 Task: Find connections with filter location Caravaca with filter topic #Venturecapitalwith filter profile language Spanish with filter current company Luxoft with filter school Pondicherry Engineering College with filter industry Ranching with filter service category Writing with filter keywords title Actor
Action: Mouse moved to (499, 71)
Screenshot: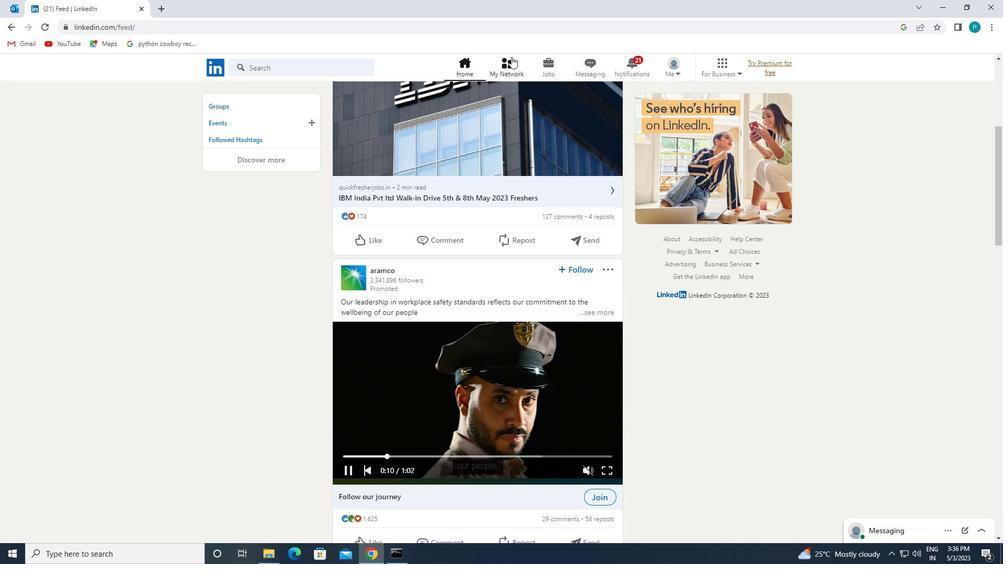 
Action: Mouse pressed left at (499, 71)
Screenshot: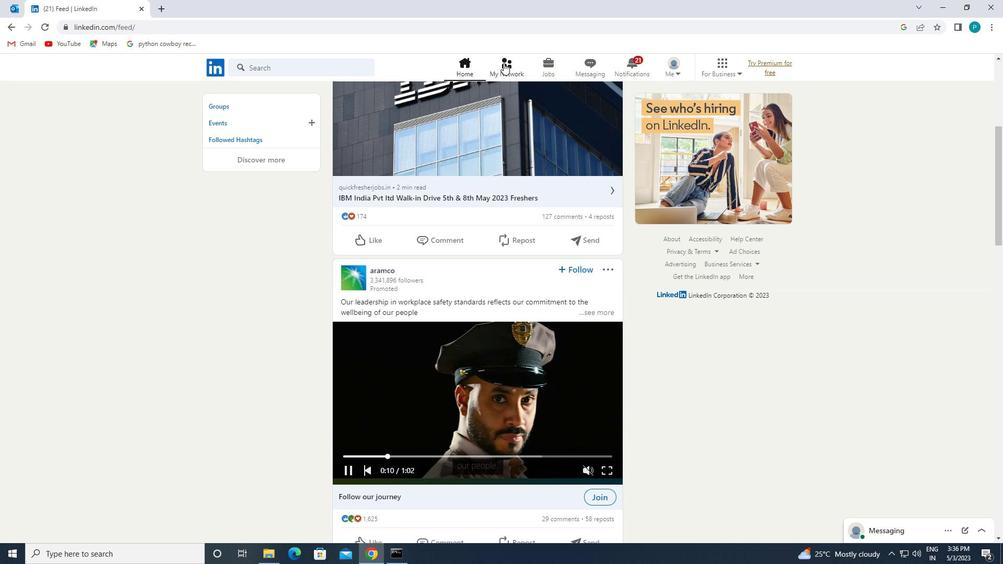
Action: Mouse moved to (313, 114)
Screenshot: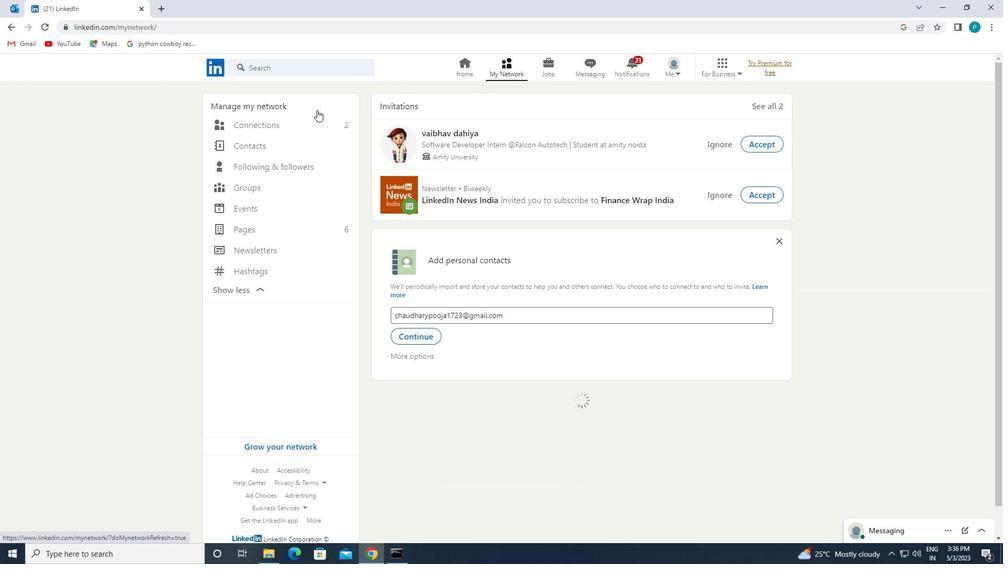 
Action: Mouse pressed left at (313, 114)
Screenshot: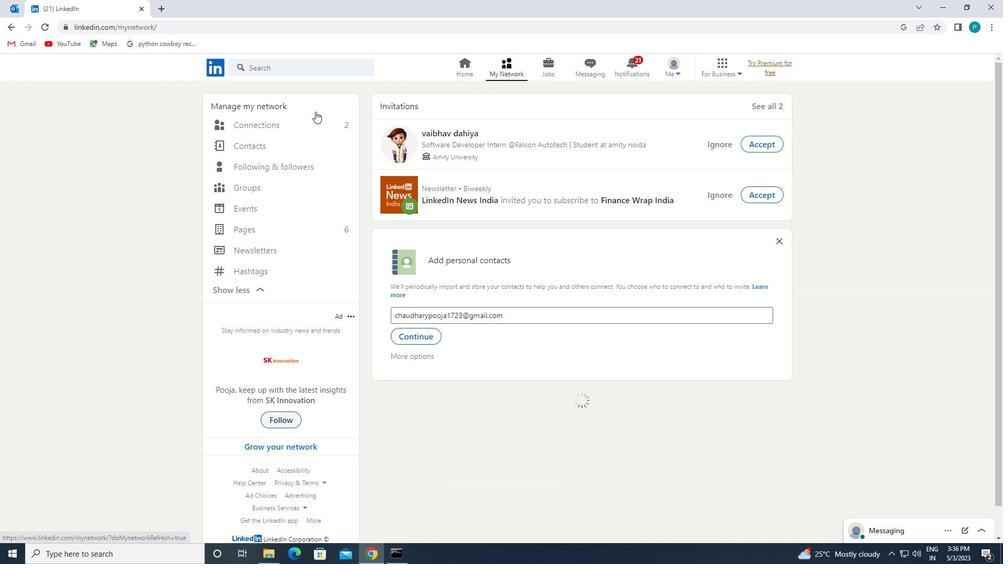 
Action: Mouse moved to (320, 125)
Screenshot: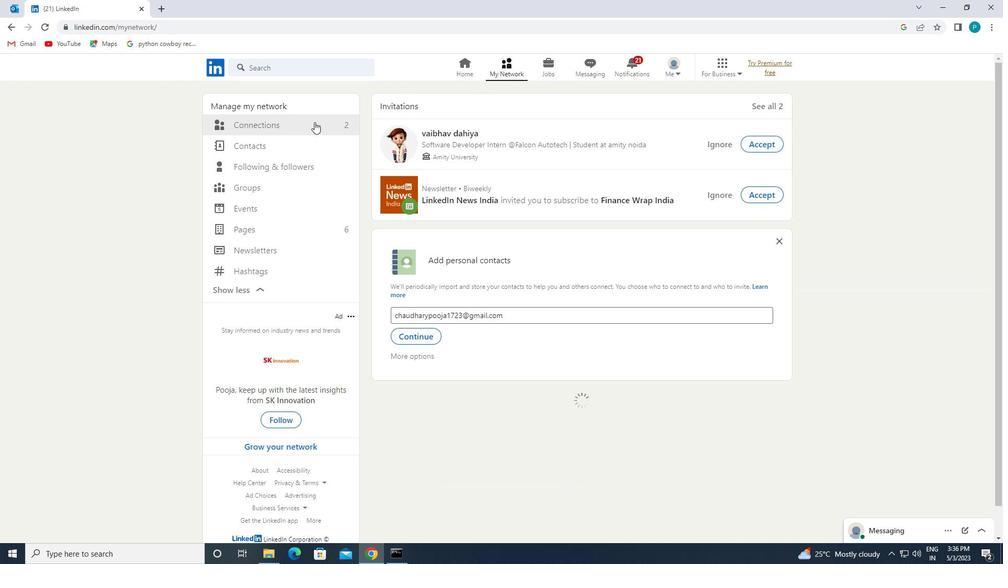 
Action: Mouse pressed left at (320, 125)
Screenshot: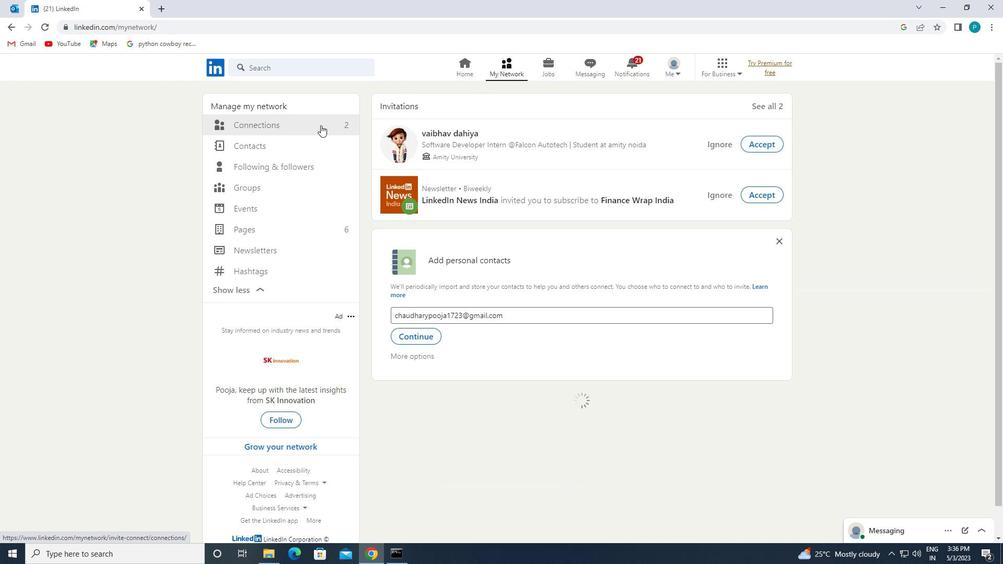 
Action: Mouse moved to (575, 129)
Screenshot: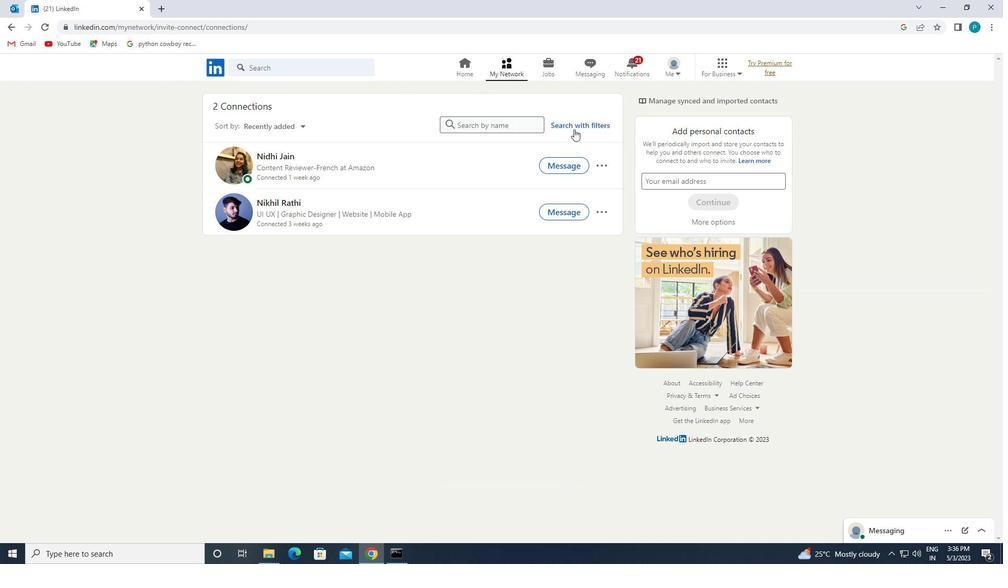 
Action: Mouse pressed left at (575, 129)
Screenshot: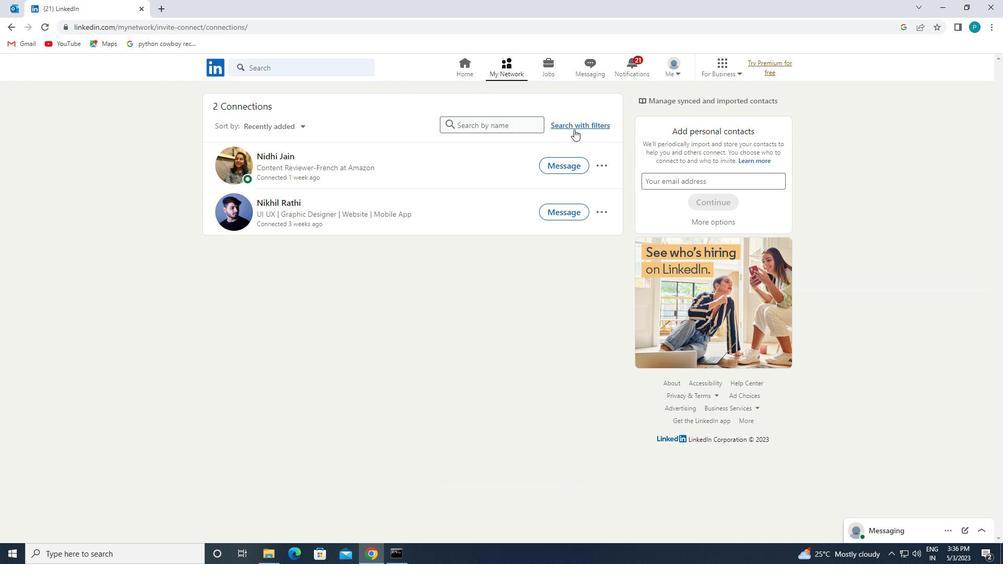 
Action: Mouse moved to (532, 96)
Screenshot: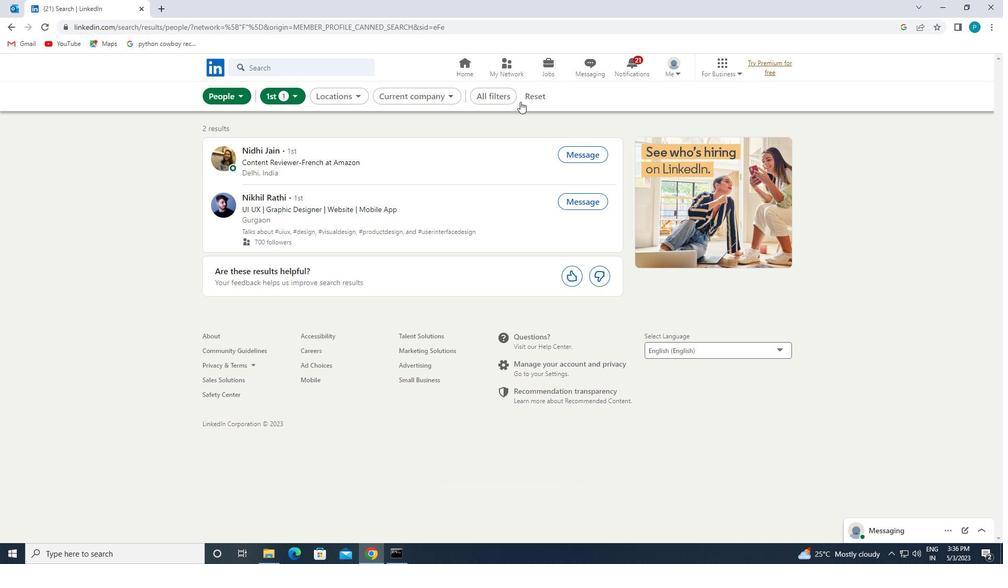 
Action: Mouse pressed left at (532, 96)
Screenshot: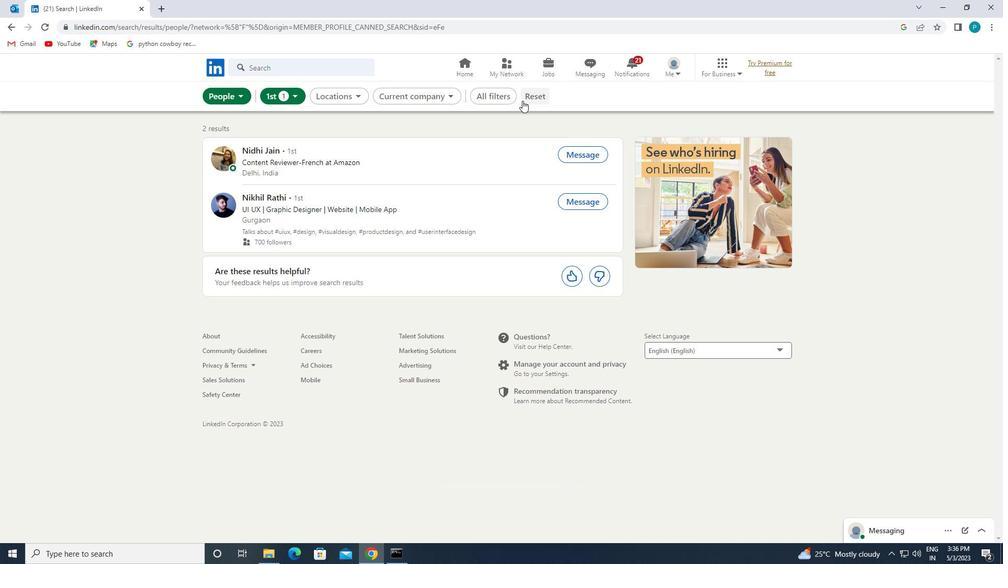 
Action: Mouse moved to (501, 95)
Screenshot: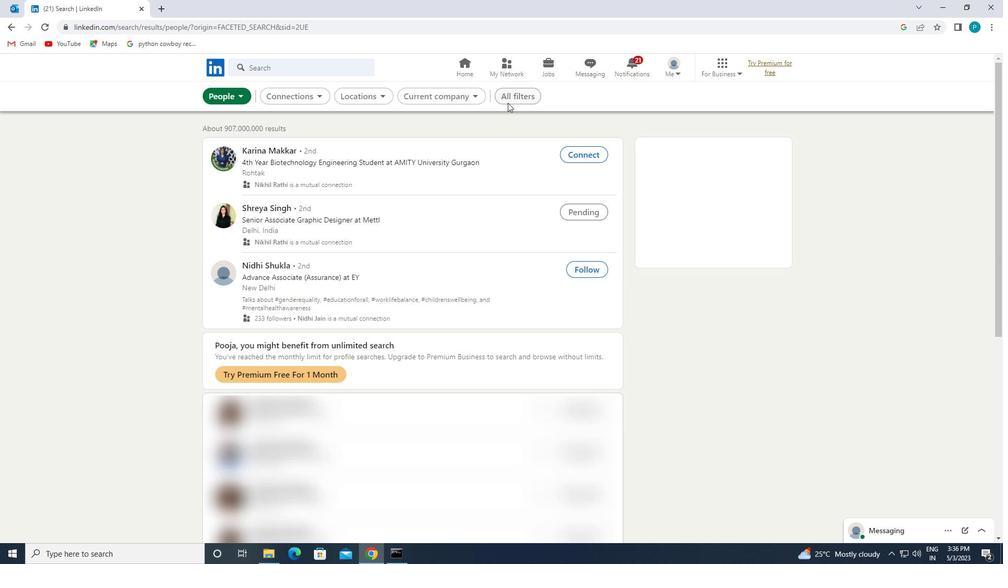 
Action: Mouse pressed left at (501, 95)
Screenshot: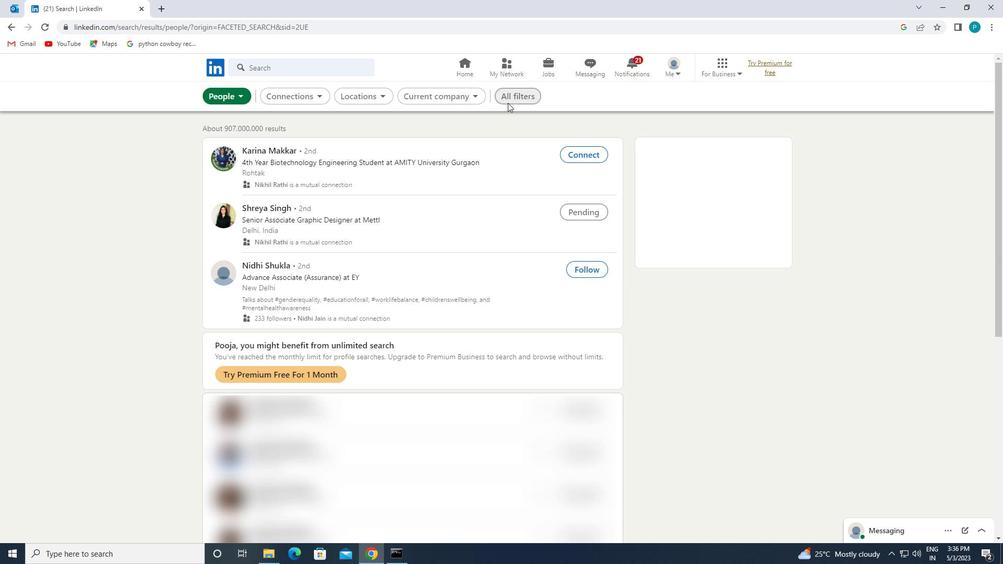 
Action: Mouse moved to (855, 283)
Screenshot: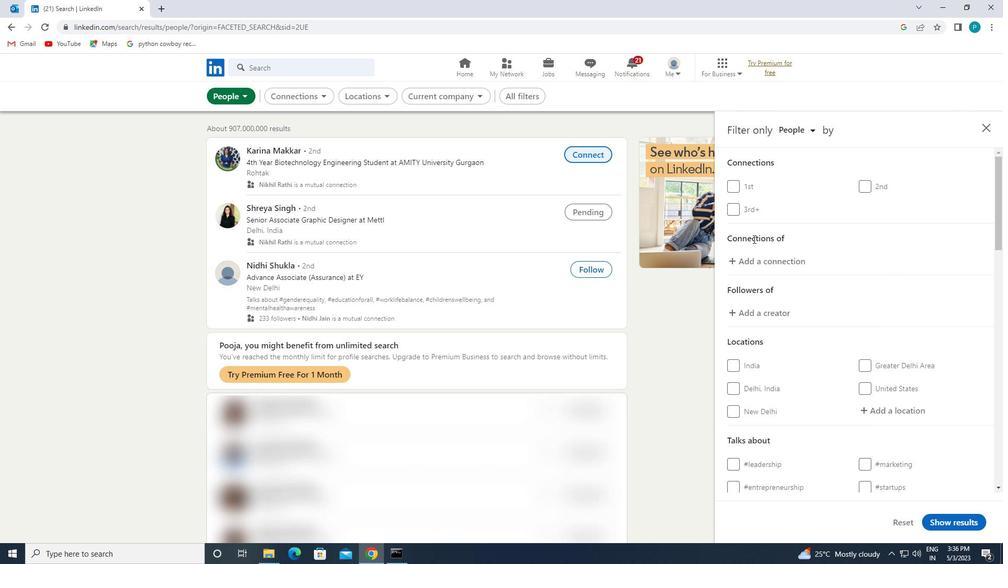 
Action: Mouse scrolled (855, 282) with delta (0, 0)
Screenshot: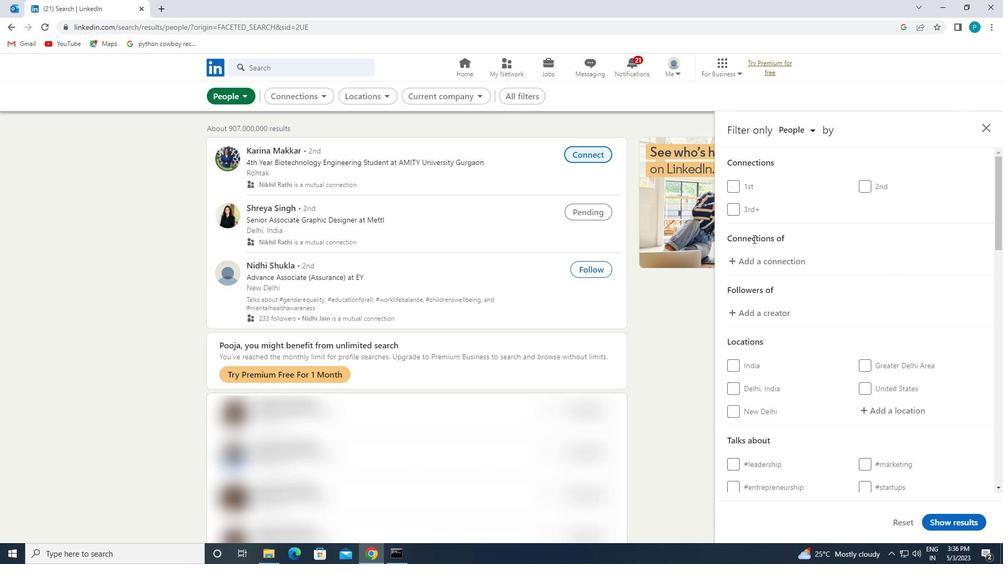 
Action: Mouse moved to (855, 283)
Screenshot: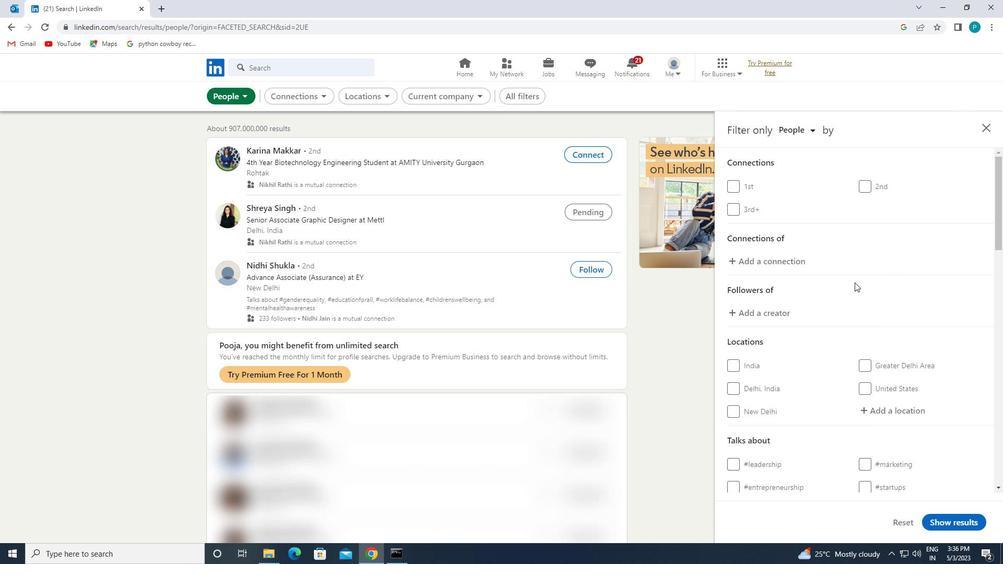 
Action: Mouse scrolled (855, 283) with delta (0, 0)
Screenshot: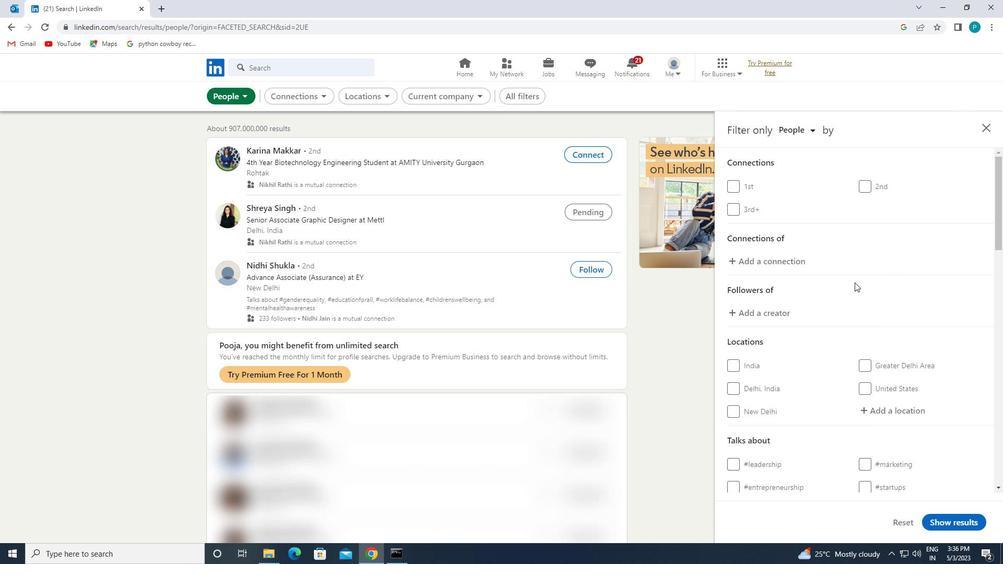 
Action: Mouse moved to (900, 301)
Screenshot: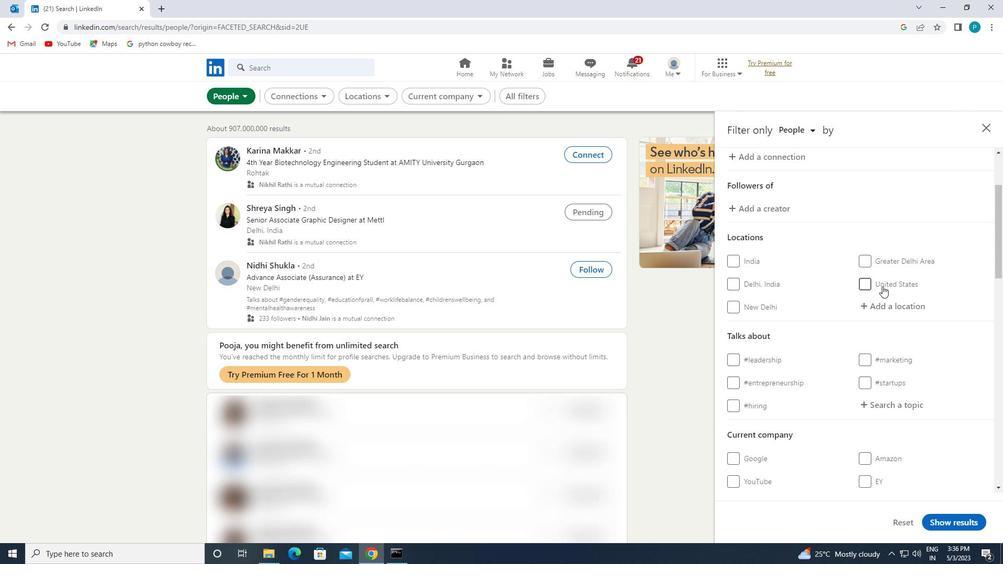 
Action: Mouse pressed left at (900, 301)
Screenshot: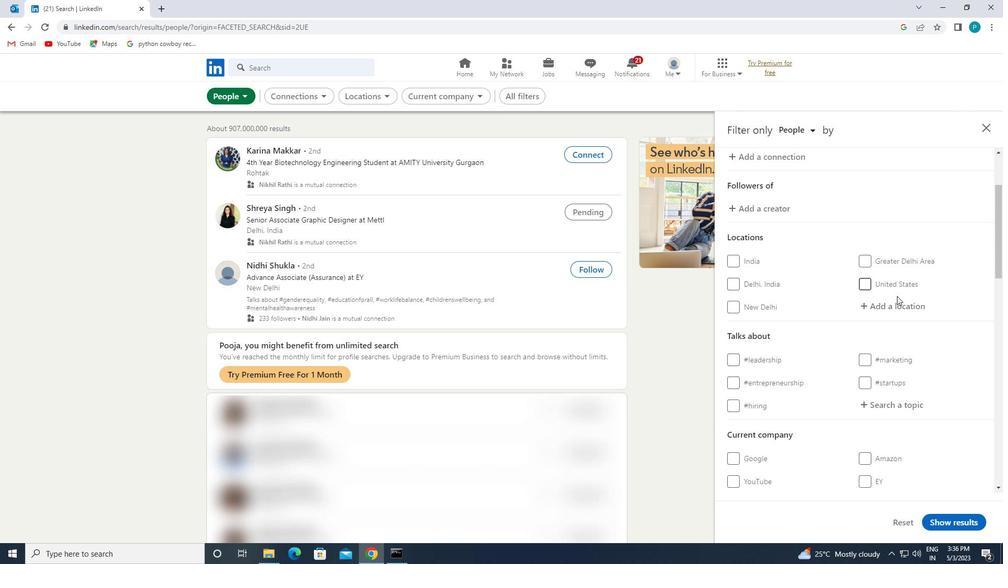 
Action: Key pressed <Key.caps_lock>c<Key.caps_lock>aravaca
Screenshot: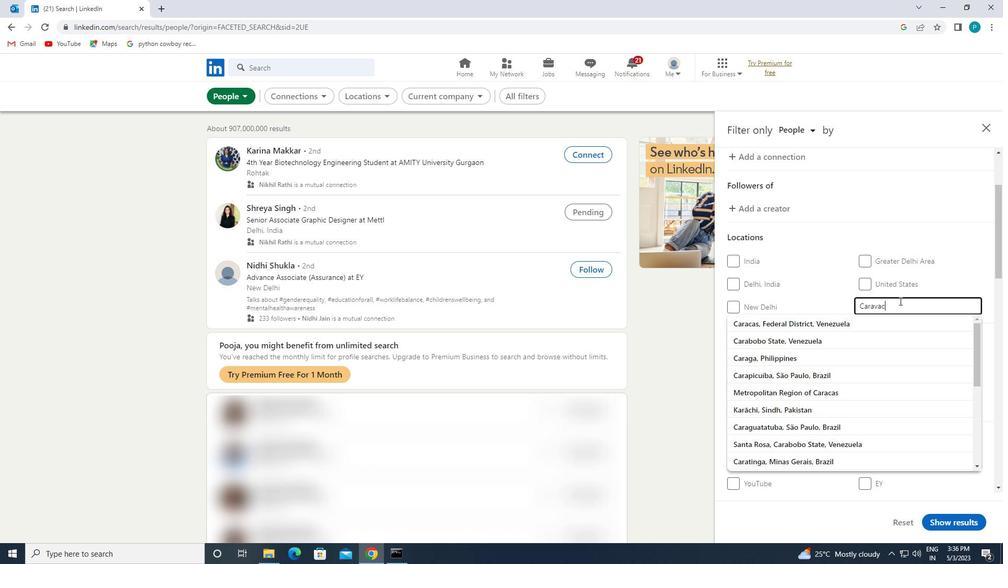 
Action: Mouse moved to (898, 327)
Screenshot: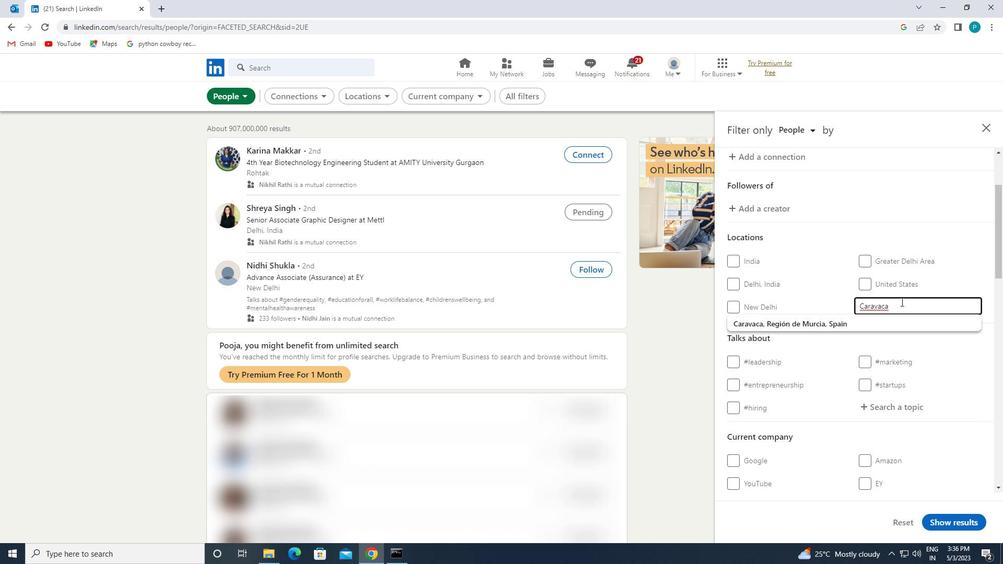 
Action: Mouse pressed left at (898, 327)
Screenshot: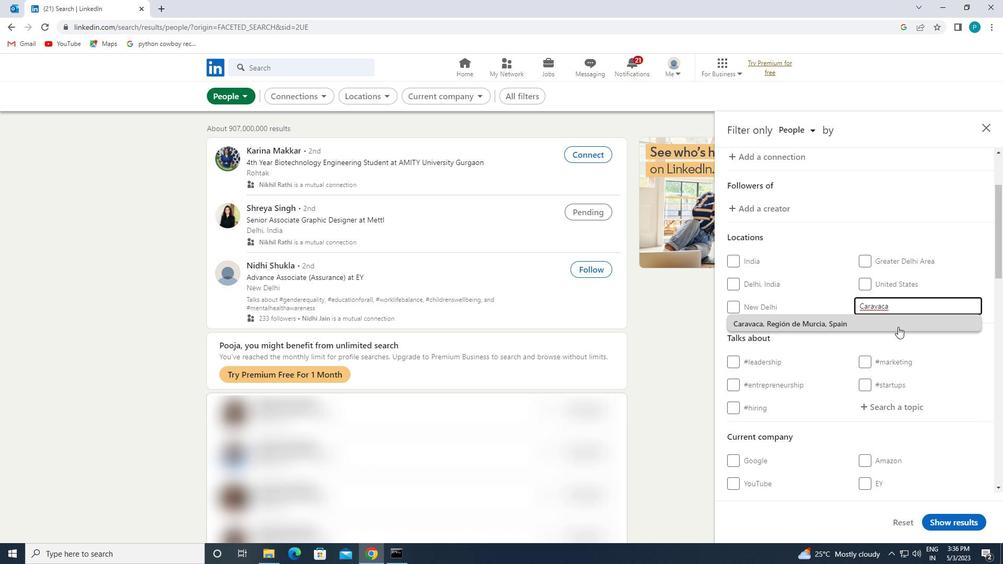 
Action: Mouse scrolled (898, 326) with delta (0, 0)
Screenshot: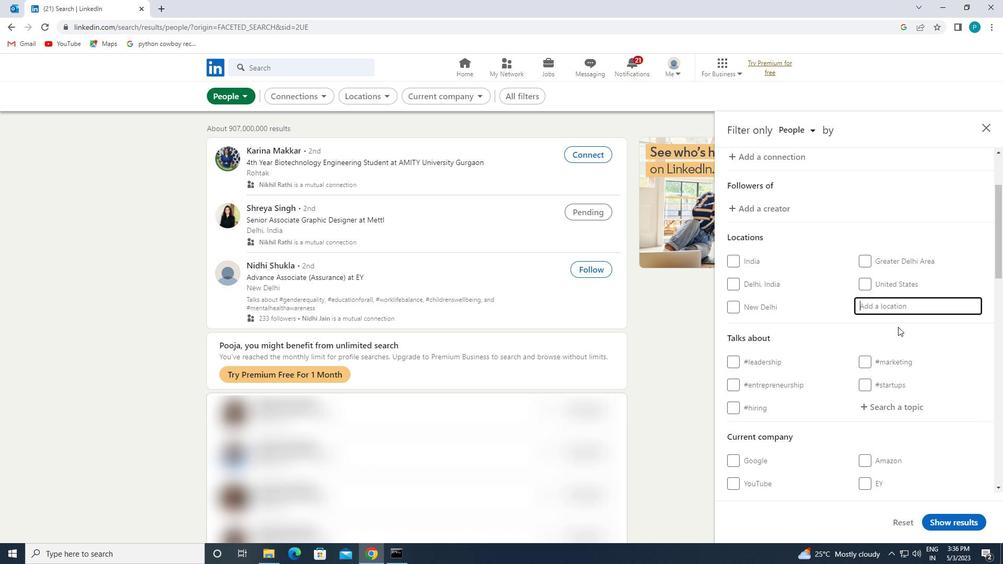 
Action: Mouse scrolled (898, 326) with delta (0, 0)
Screenshot: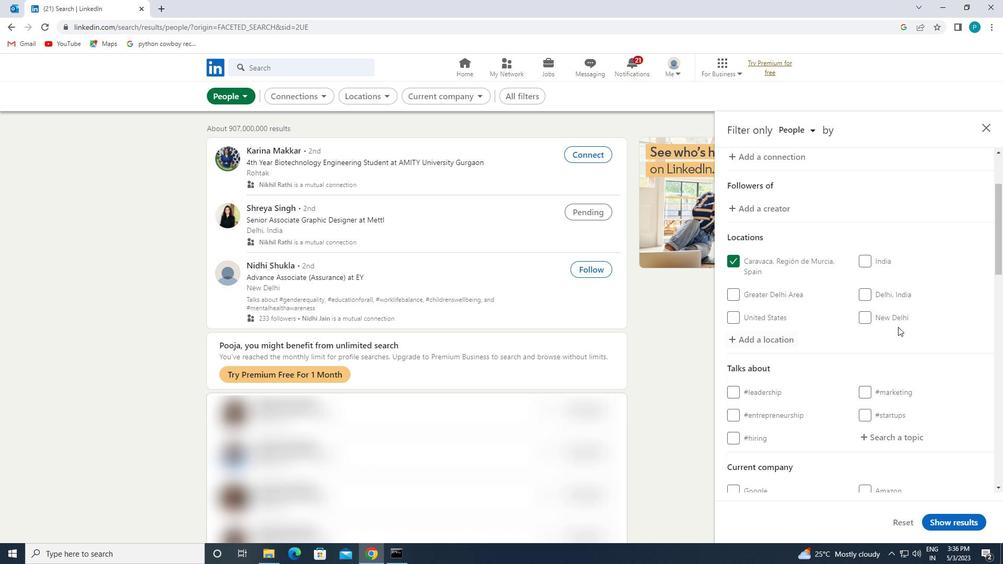
Action: Mouse pressed left at (898, 327)
Screenshot: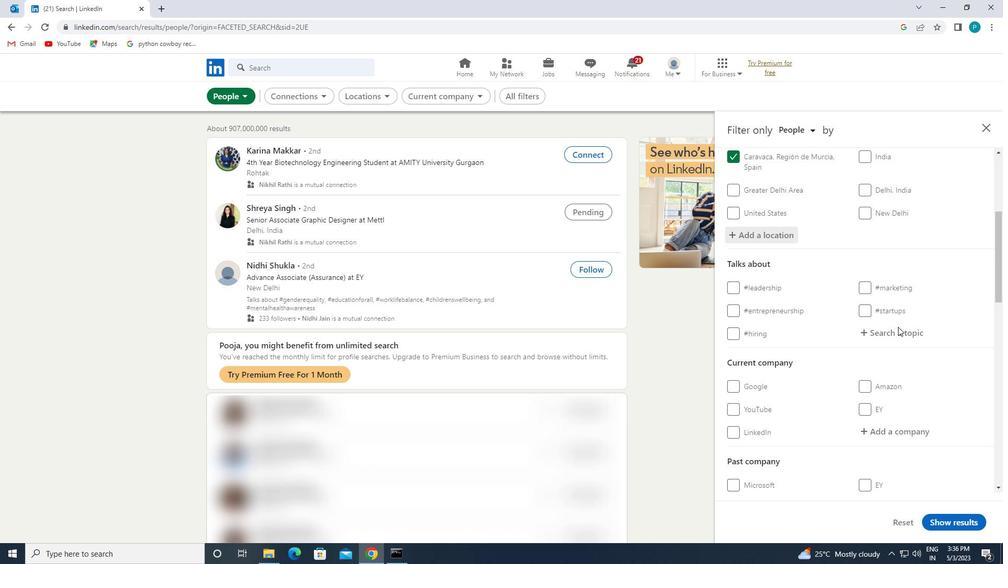 
Action: Mouse moved to (899, 335)
Screenshot: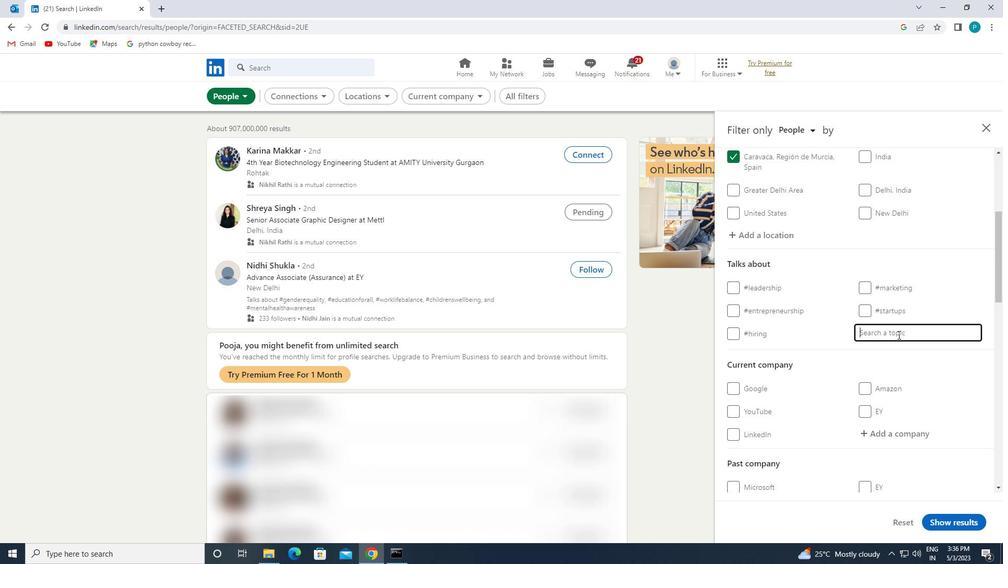
Action: Key pressed <Key.shift>#<Key.caps_lock>V<Key.caps_lock>ENTUREE<Key.backspace>CAPITAL
Screenshot: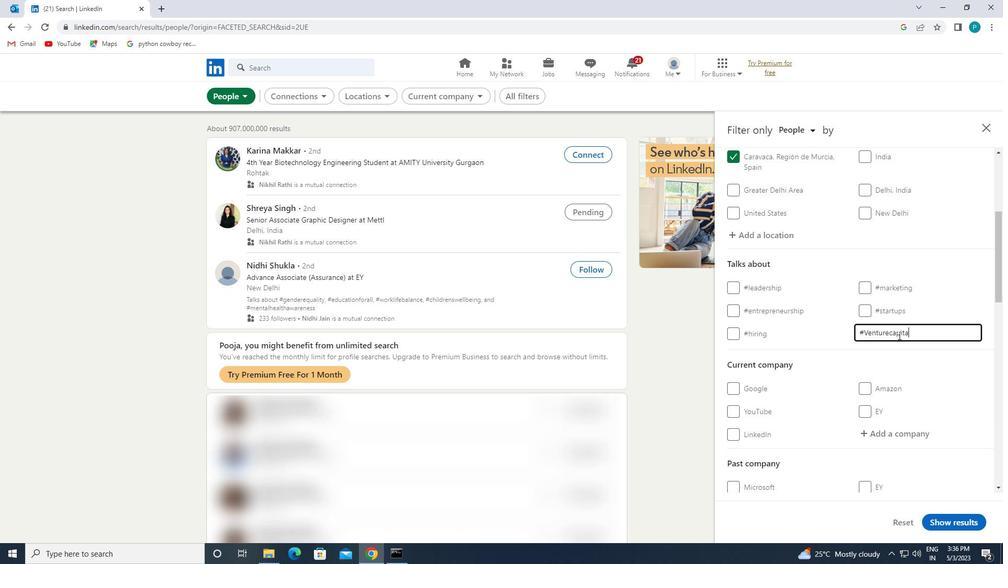 
Action: Mouse moved to (900, 394)
Screenshot: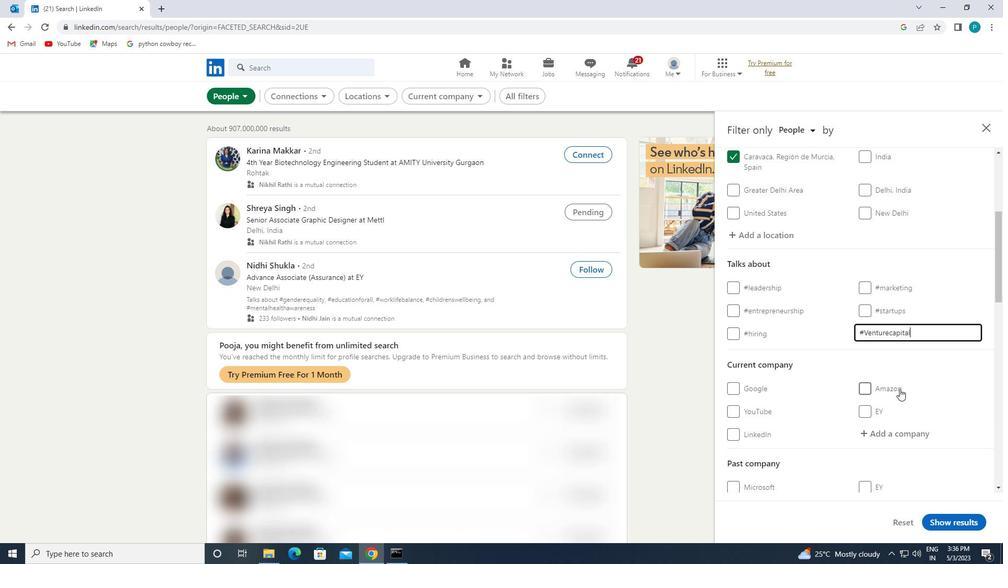 
Action: Mouse scrolled (900, 393) with delta (0, 0)
Screenshot: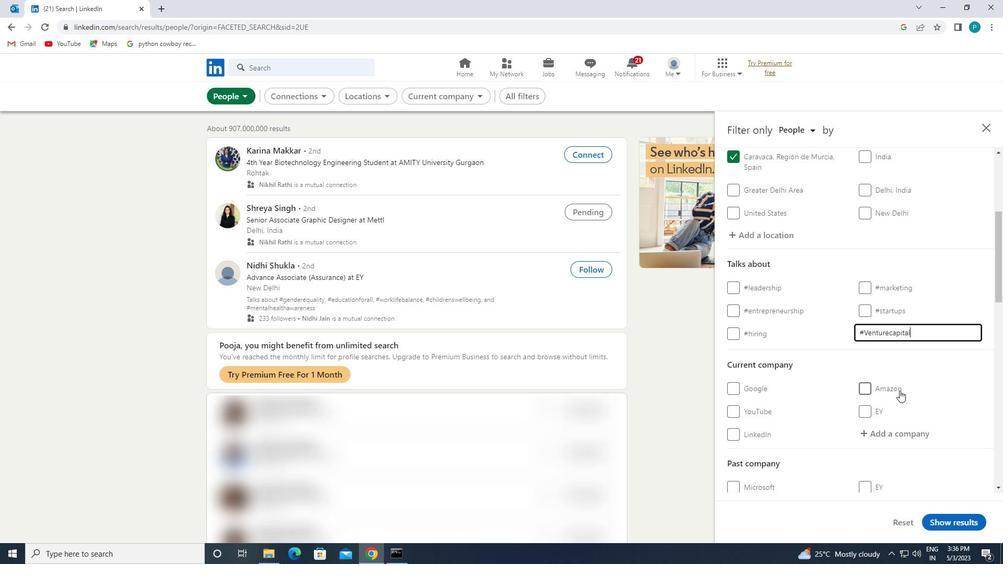 
Action: Mouse moved to (895, 397)
Screenshot: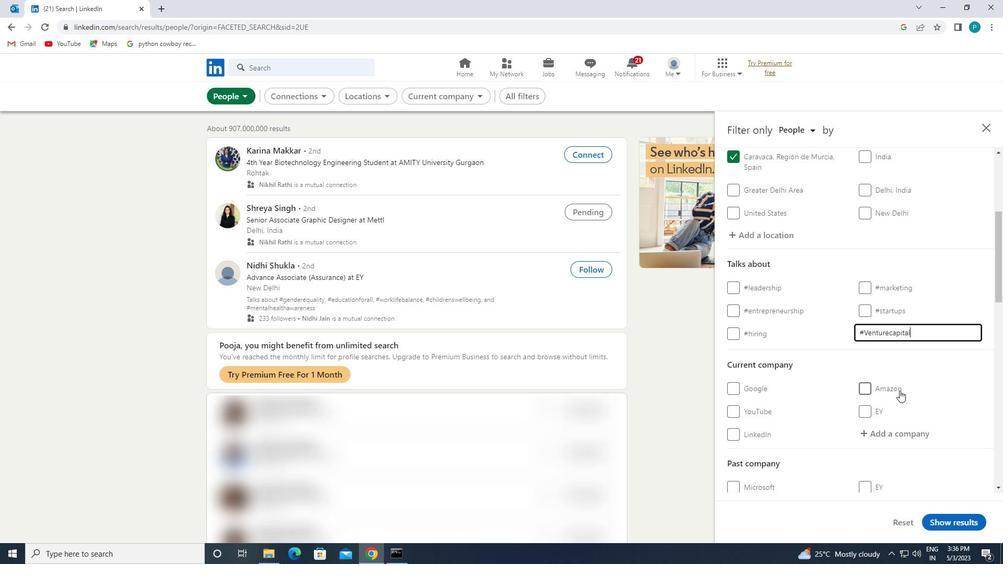 
Action: Mouse scrolled (895, 396) with delta (0, 0)
Screenshot: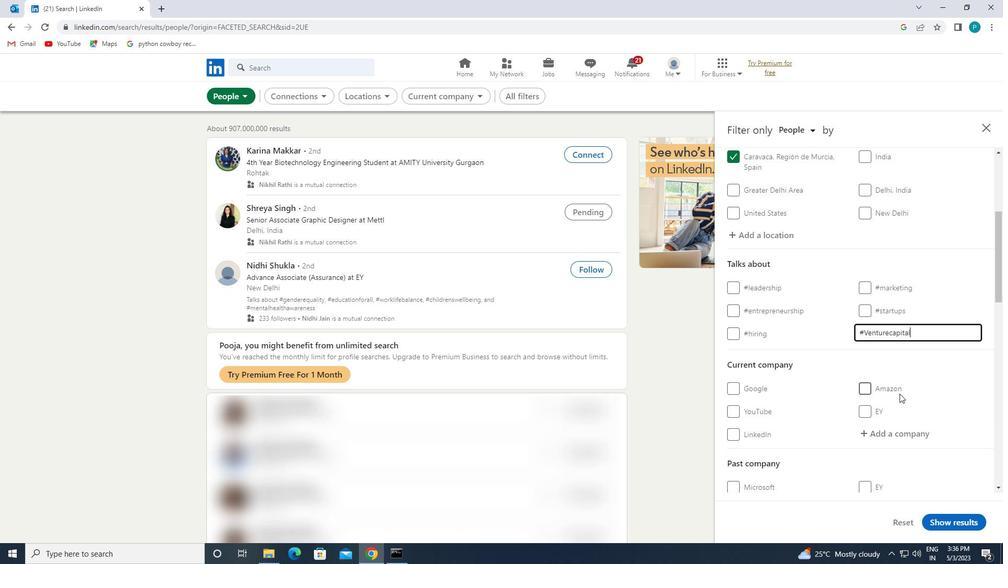 
Action: Mouse moved to (881, 334)
Screenshot: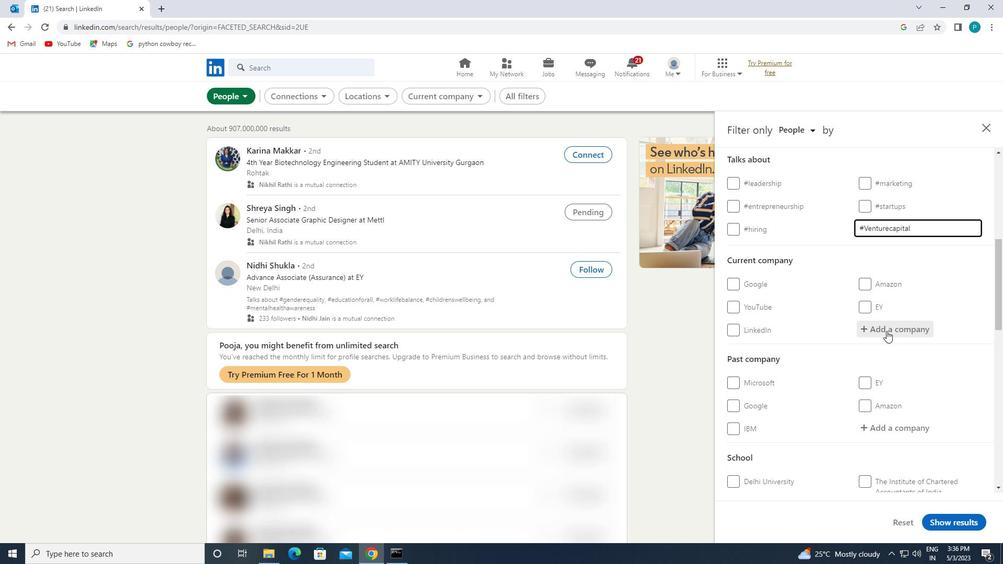 
Action: Mouse scrolled (881, 334) with delta (0, 0)
Screenshot: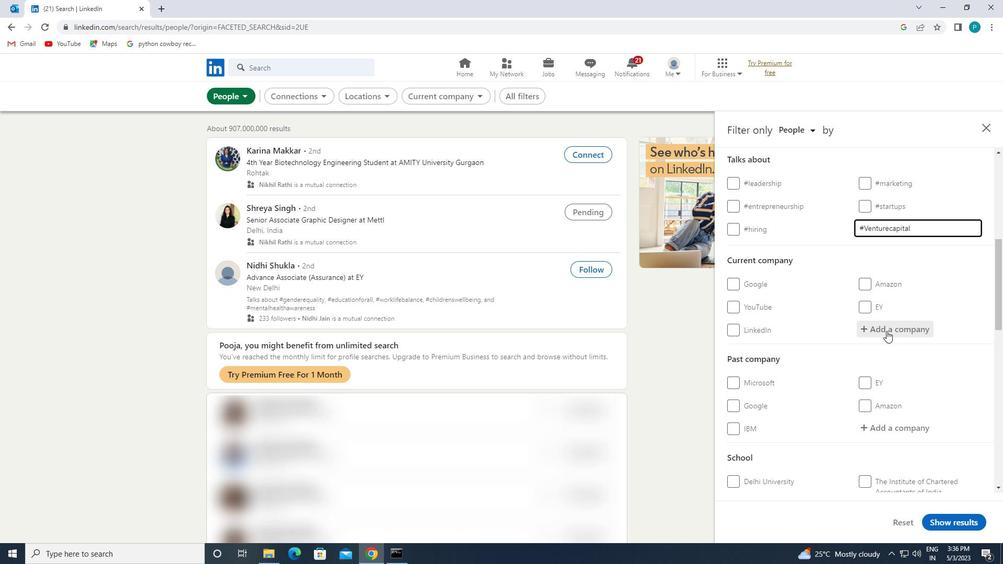 
Action: Mouse moved to (881, 335)
Screenshot: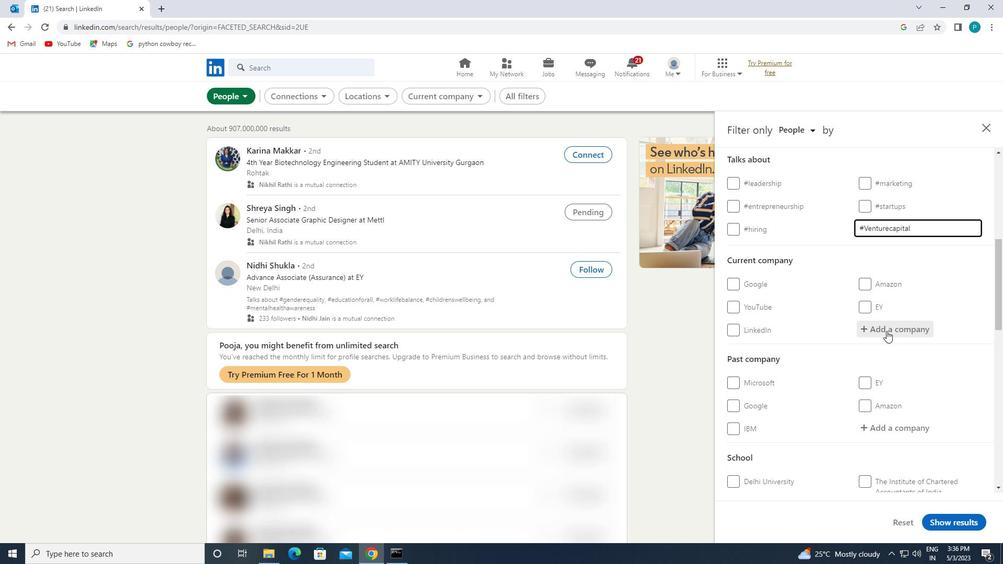 
Action: Mouse scrolled (881, 334) with delta (0, 0)
Screenshot: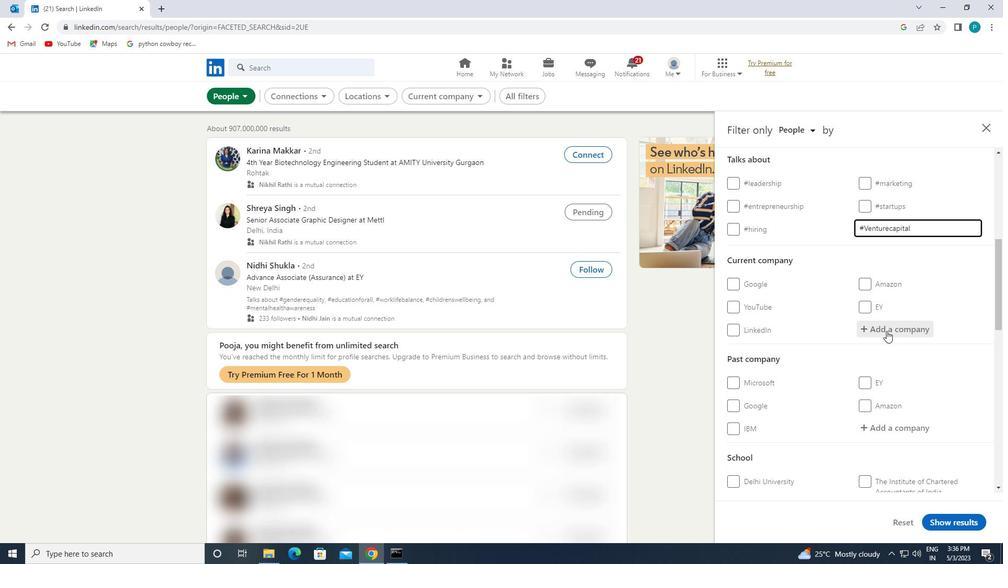 
Action: Mouse moved to (880, 335)
Screenshot: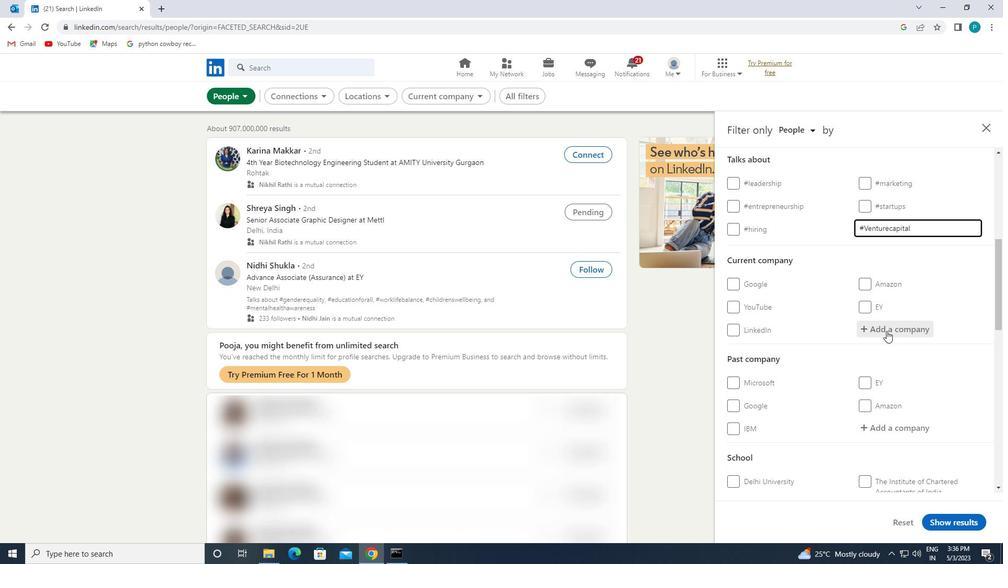 
Action: Mouse scrolled (880, 335) with delta (0, 0)
Screenshot: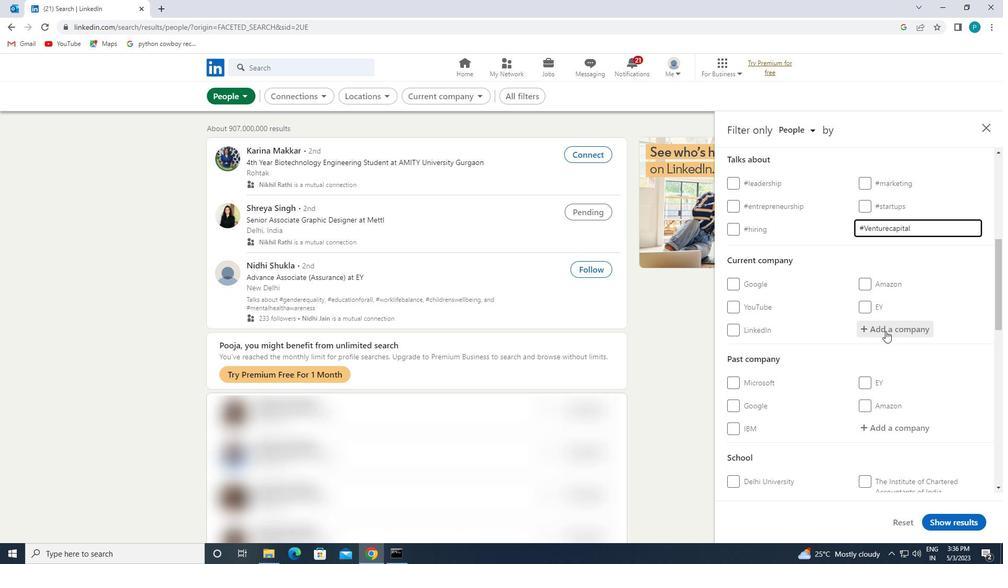 
Action: Mouse moved to (838, 370)
Screenshot: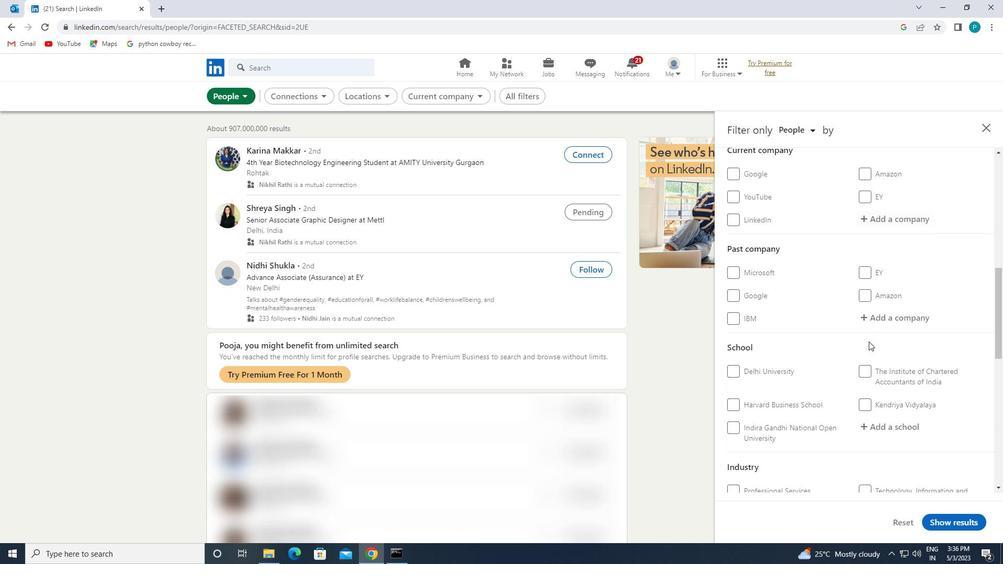
Action: Mouse scrolled (838, 370) with delta (0, 0)
Screenshot: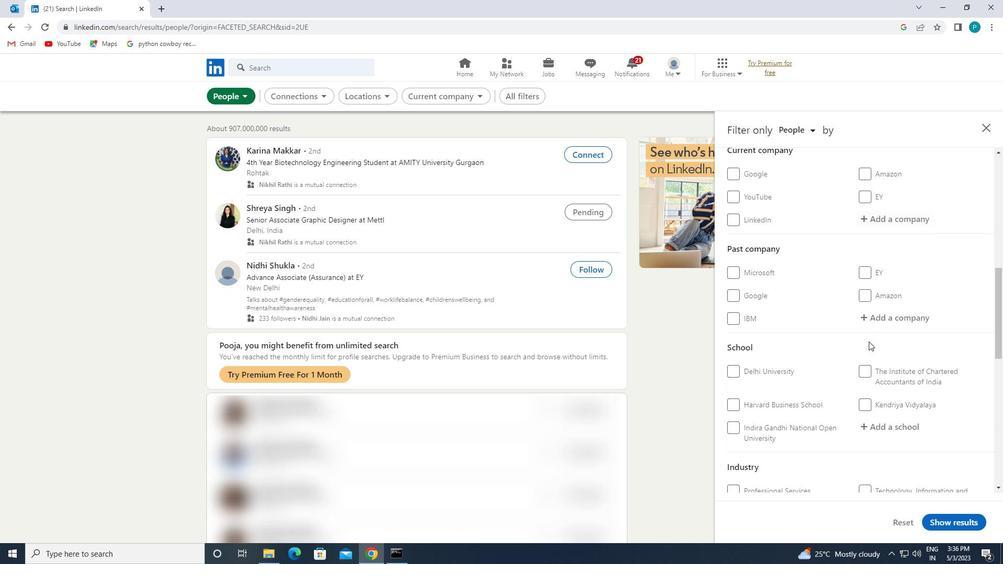
Action: Mouse scrolled (838, 370) with delta (0, 0)
Screenshot: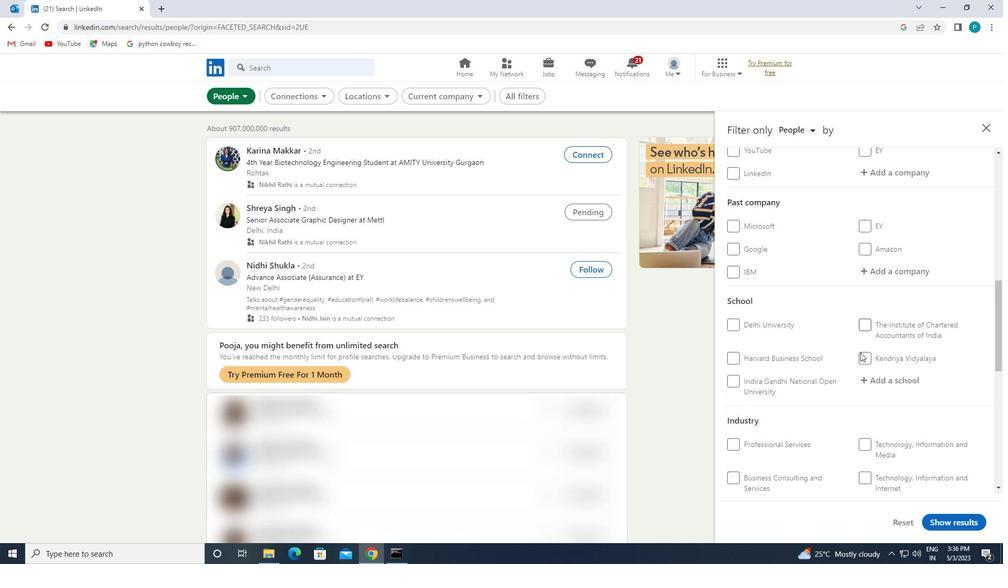 
Action: Mouse moved to (838, 370)
Screenshot: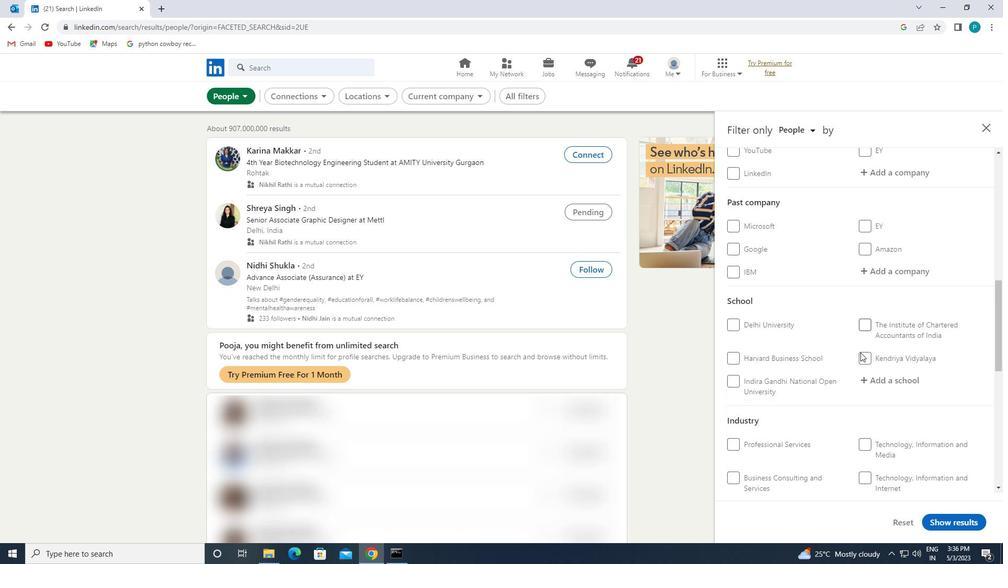 
Action: Mouse scrolled (838, 370) with delta (0, 0)
Screenshot: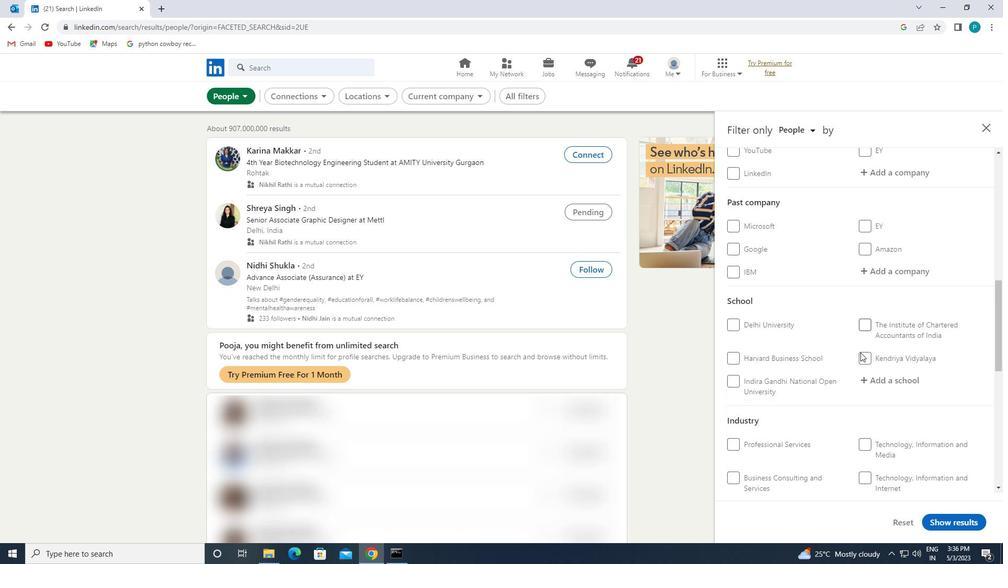 
Action: Mouse moved to (762, 431)
Screenshot: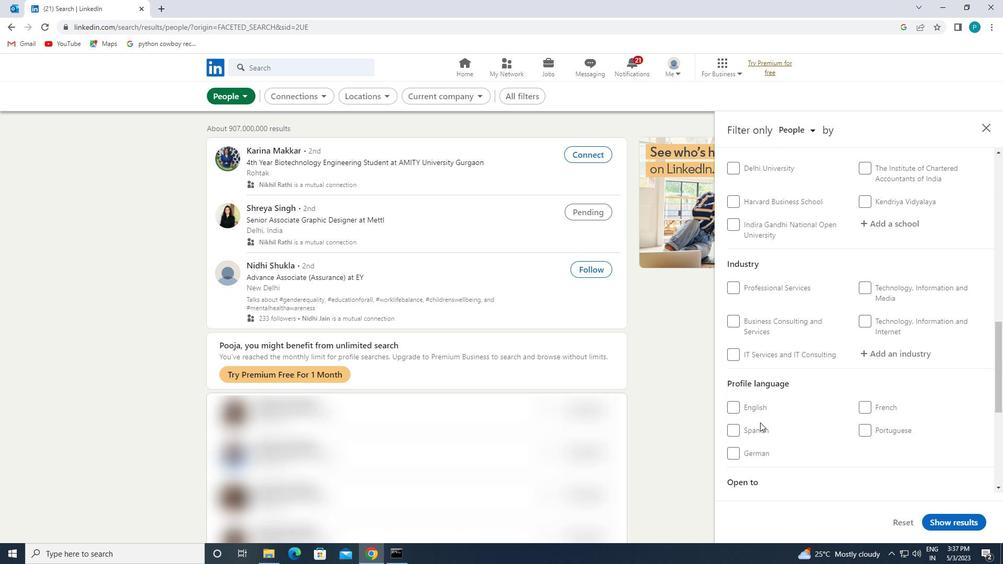 
Action: Mouse pressed left at (762, 431)
Screenshot: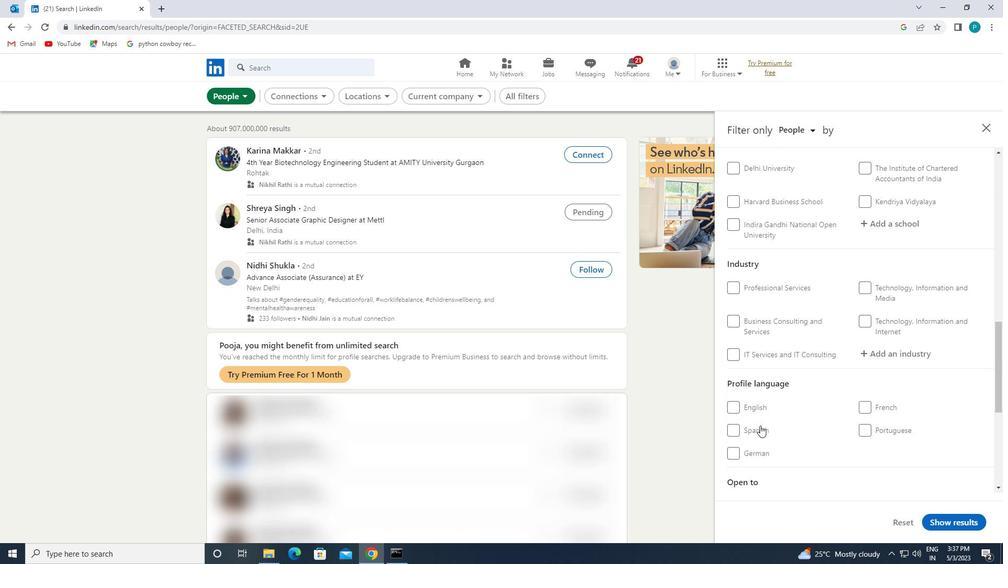 
Action: Mouse moved to (954, 377)
Screenshot: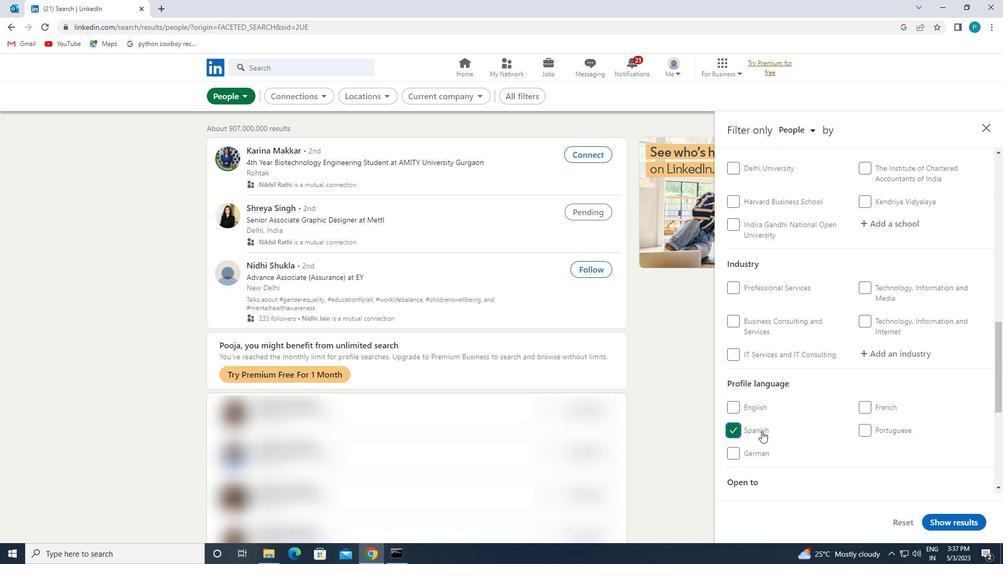 
Action: Mouse scrolled (954, 377) with delta (0, 0)
Screenshot: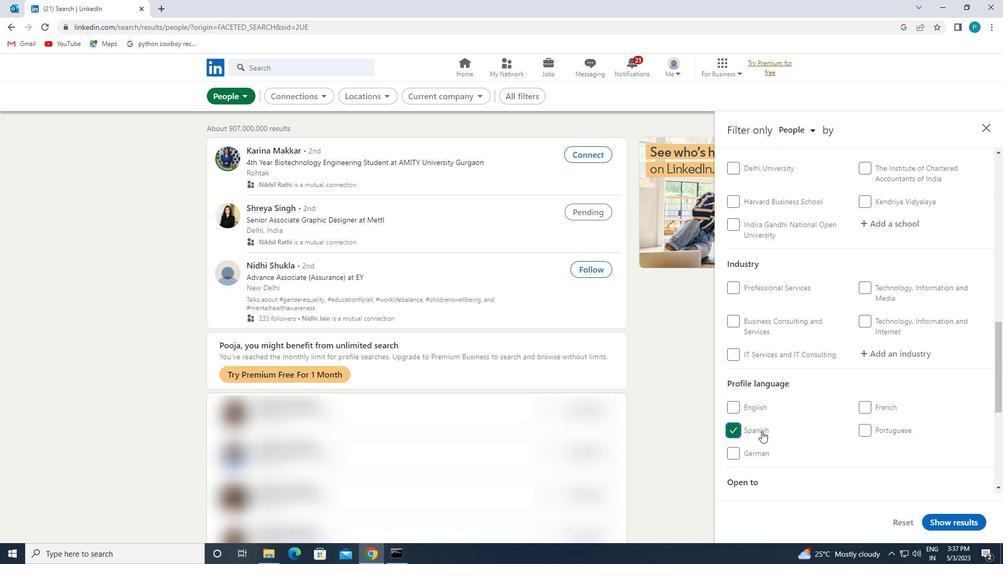 
Action: Mouse scrolled (954, 377) with delta (0, 0)
Screenshot: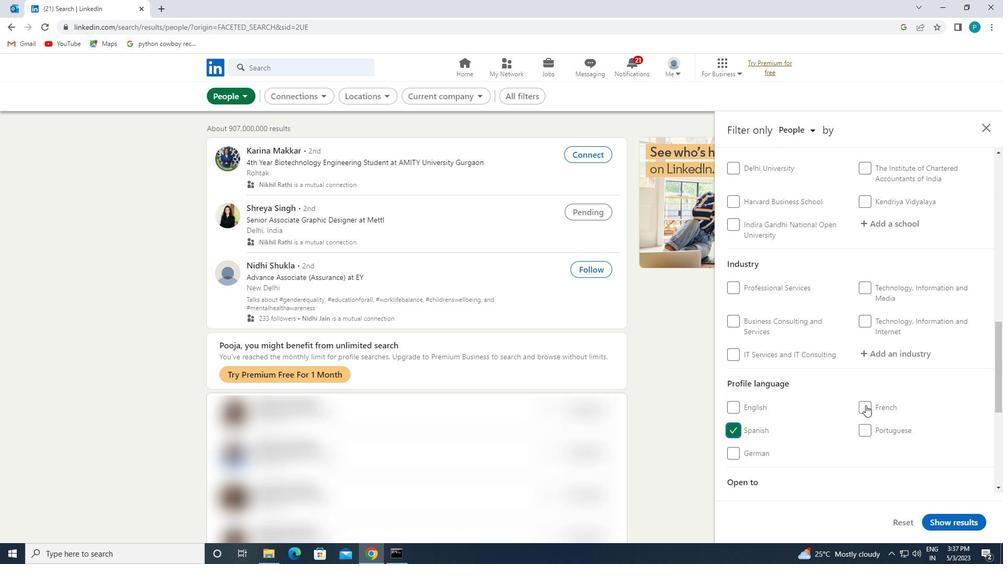 
Action: Mouse scrolled (954, 377) with delta (0, 0)
Screenshot: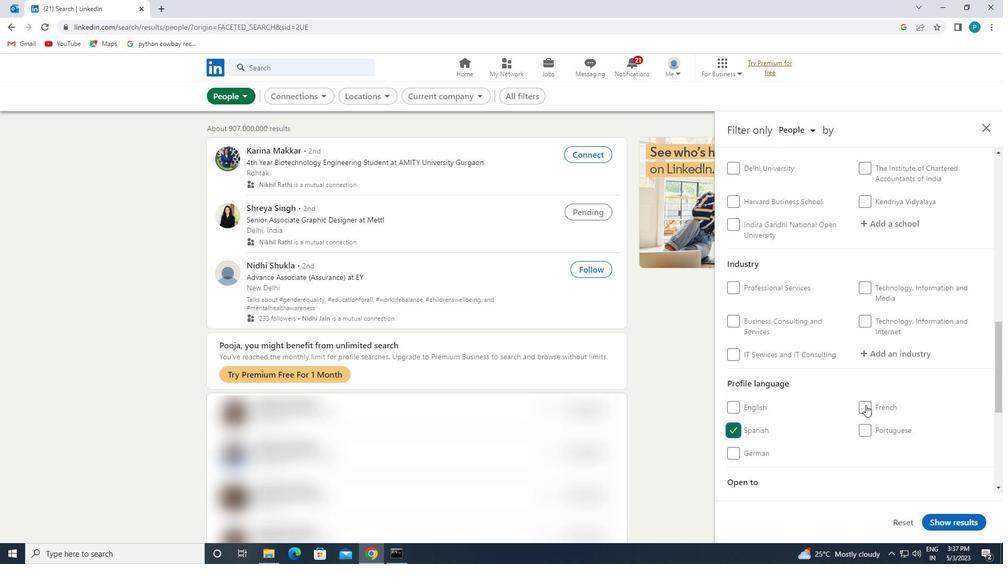 
Action: Mouse moved to (925, 362)
Screenshot: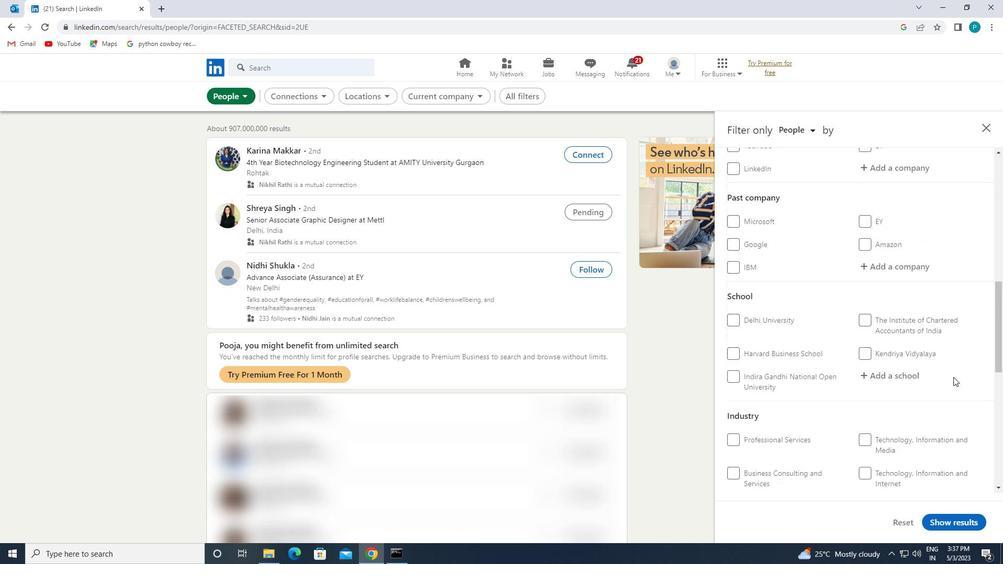 
Action: Mouse scrolled (925, 363) with delta (0, 0)
Screenshot: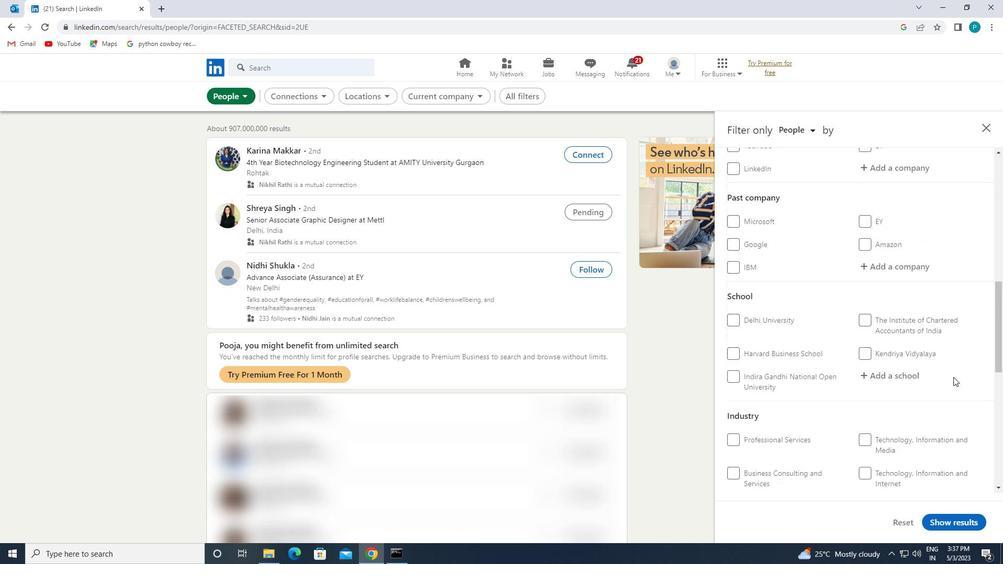 
Action: Mouse scrolled (925, 363) with delta (0, 0)
Screenshot: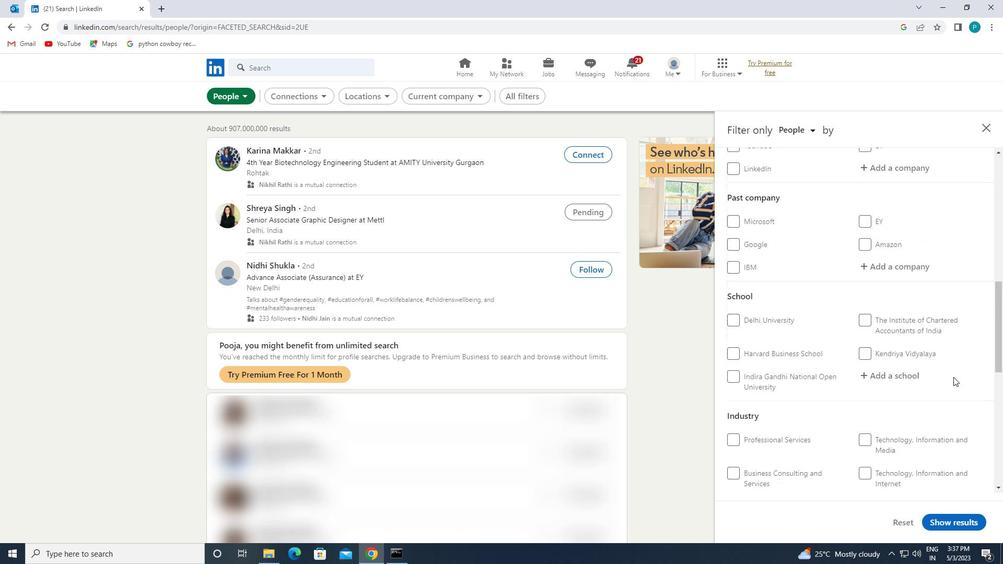 
Action: Mouse scrolled (925, 363) with delta (0, 0)
Screenshot: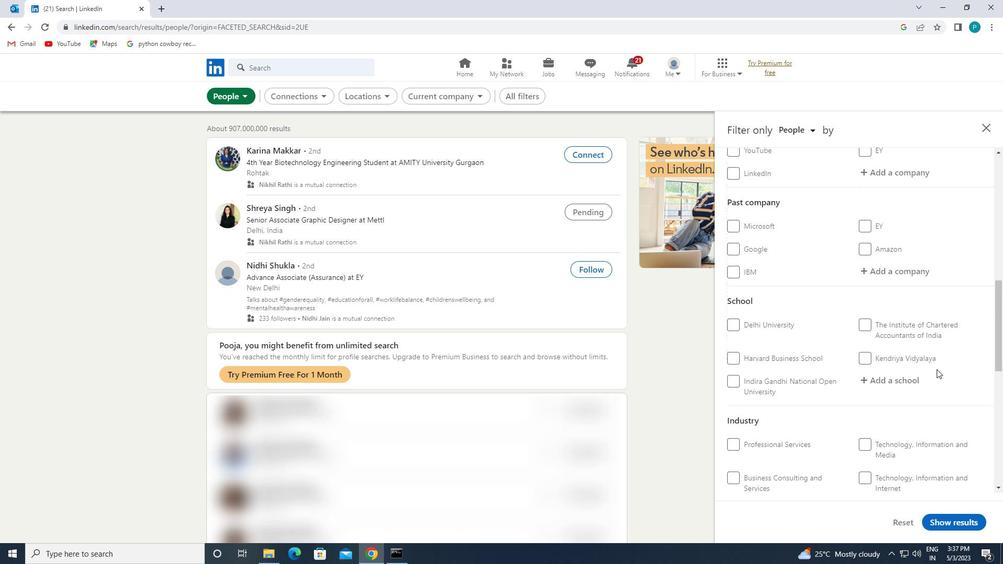
Action: Mouse moved to (898, 342)
Screenshot: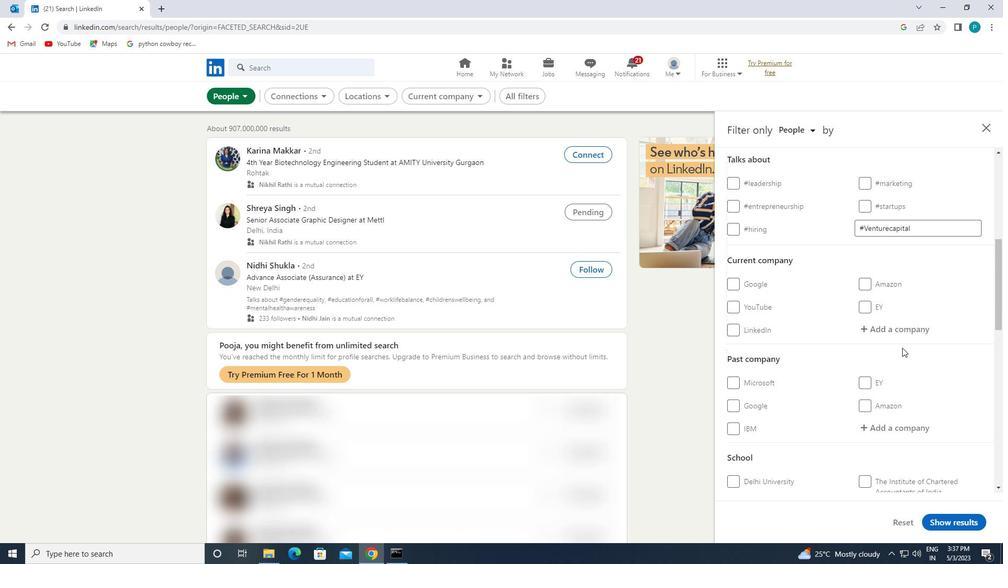
Action: Mouse pressed left at (898, 342)
Screenshot: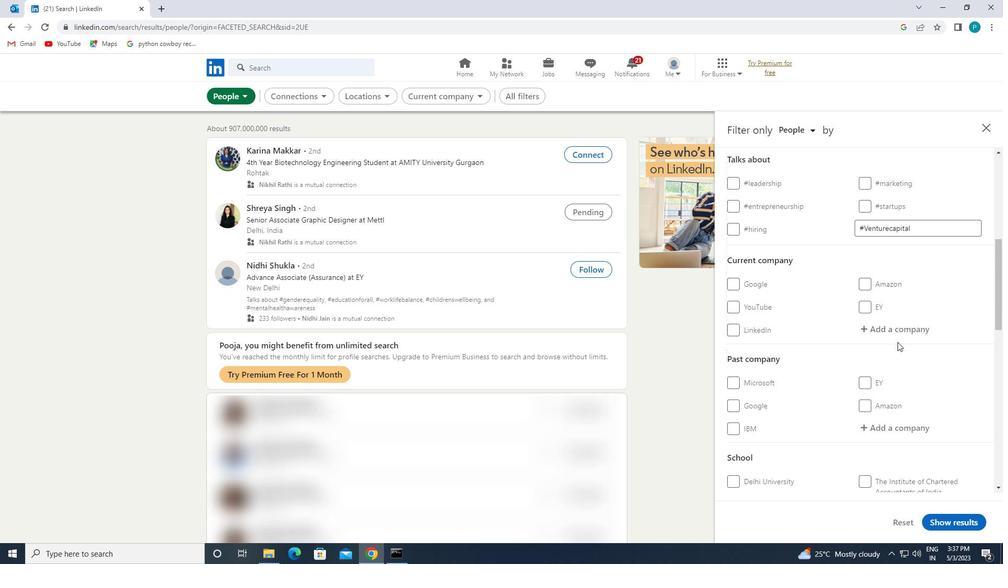 
Action: Mouse moved to (893, 329)
Screenshot: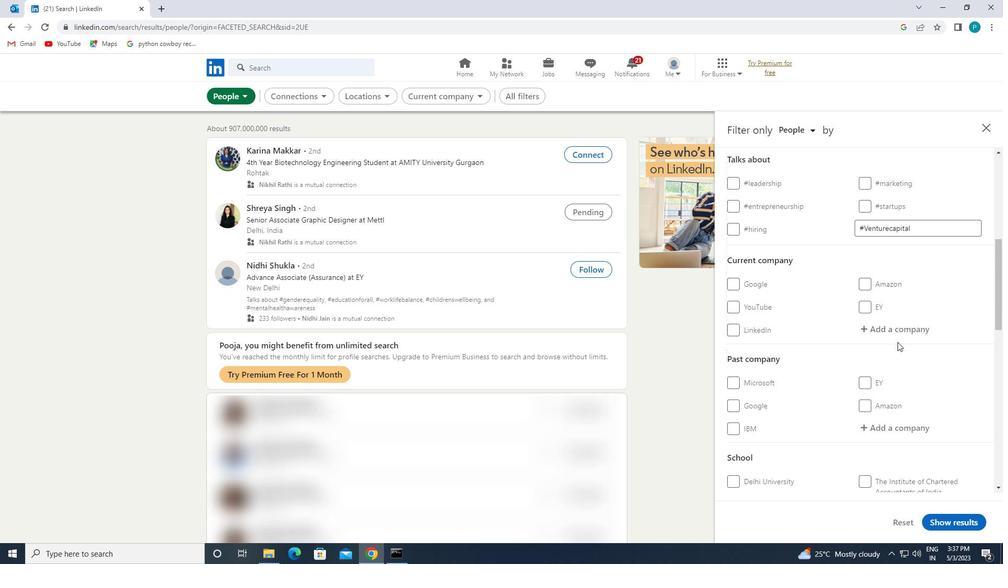 
Action: Mouse pressed left at (893, 329)
Screenshot: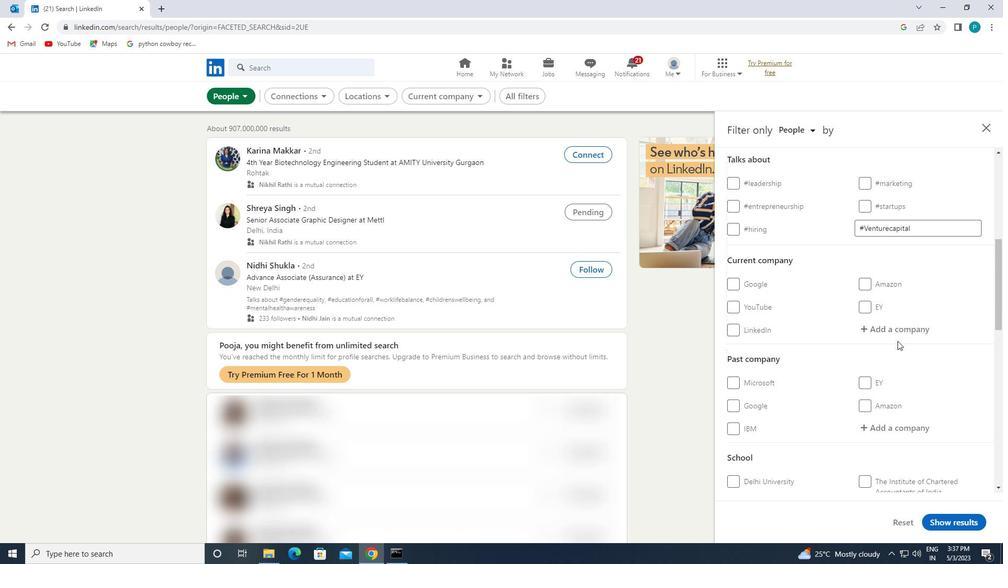
Action: Mouse moved to (899, 334)
Screenshot: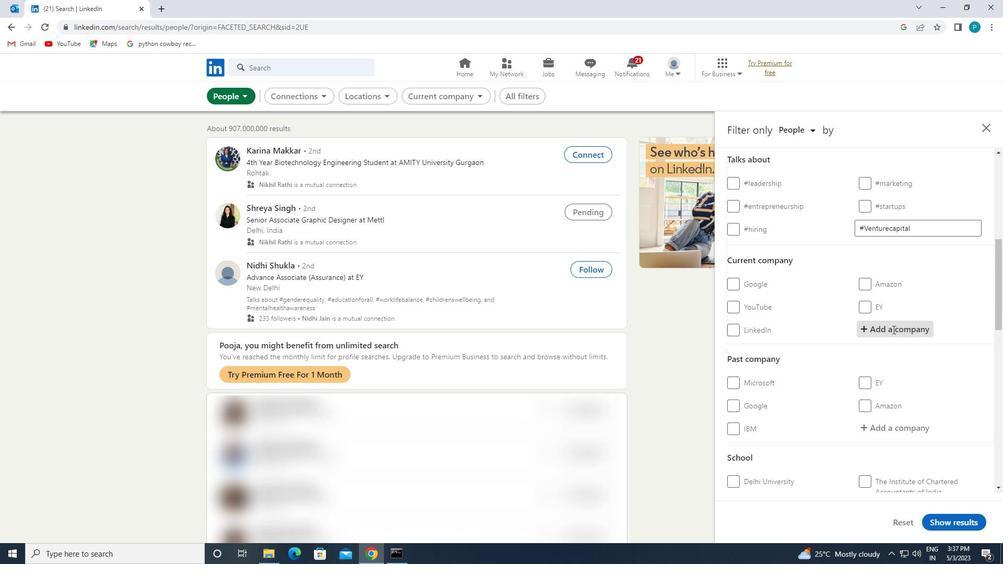 
Action: Key pressed <Key.caps_lock>L<Key.caps_lock>UXOFT
Screenshot: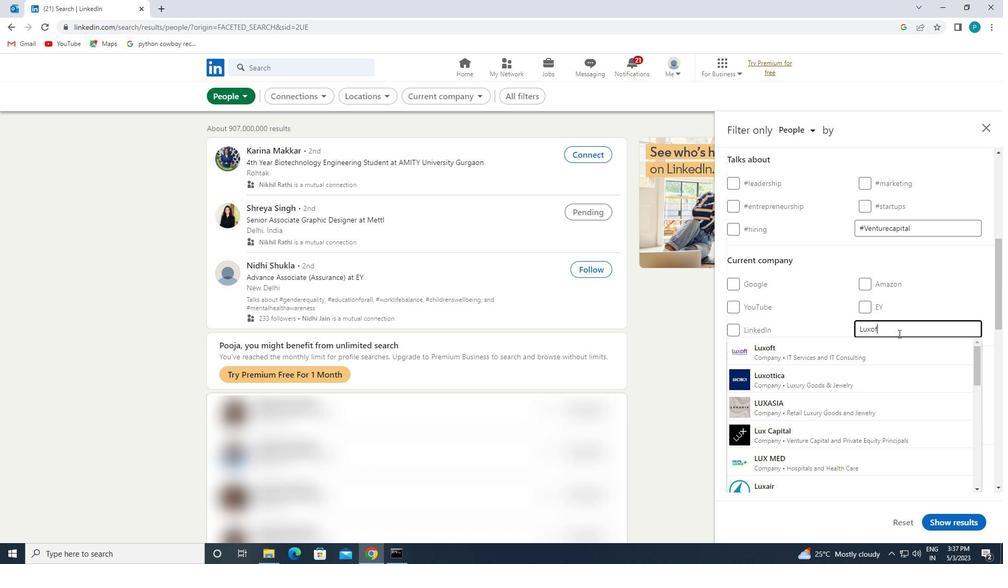 
Action: Mouse moved to (883, 345)
Screenshot: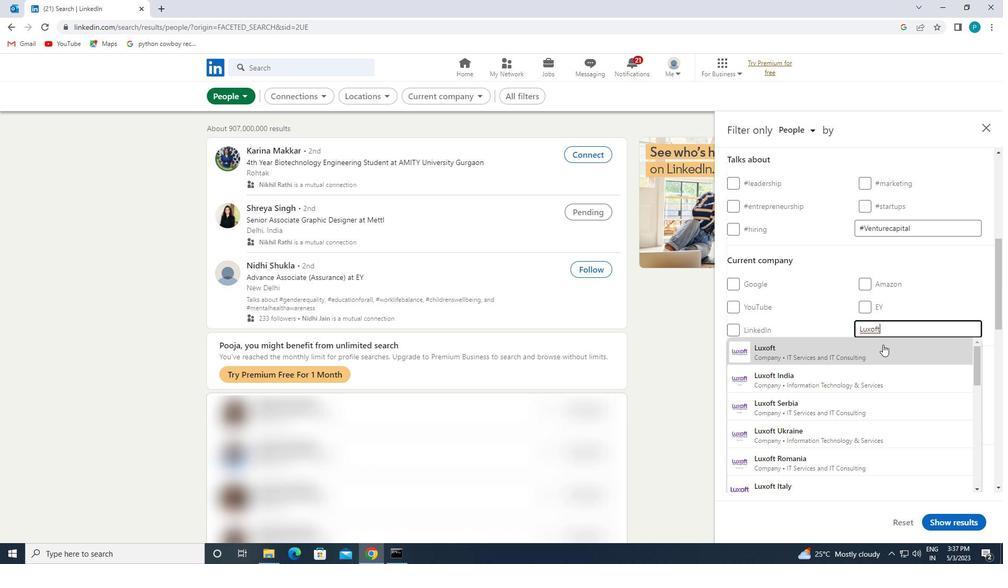 
Action: Mouse pressed left at (883, 345)
Screenshot: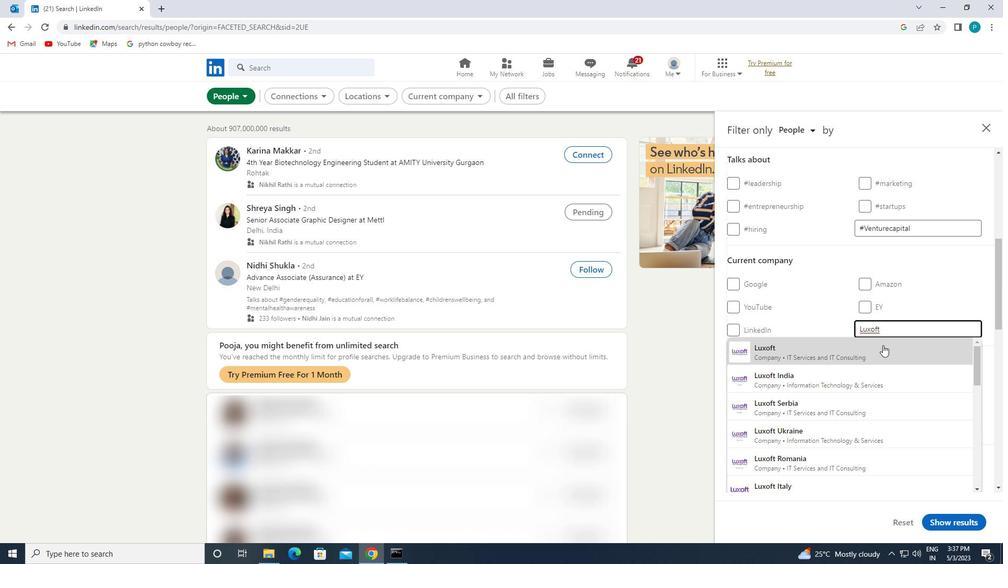 
Action: Mouse scrolled (883, 345) with delta (0, 0)
Screenshot: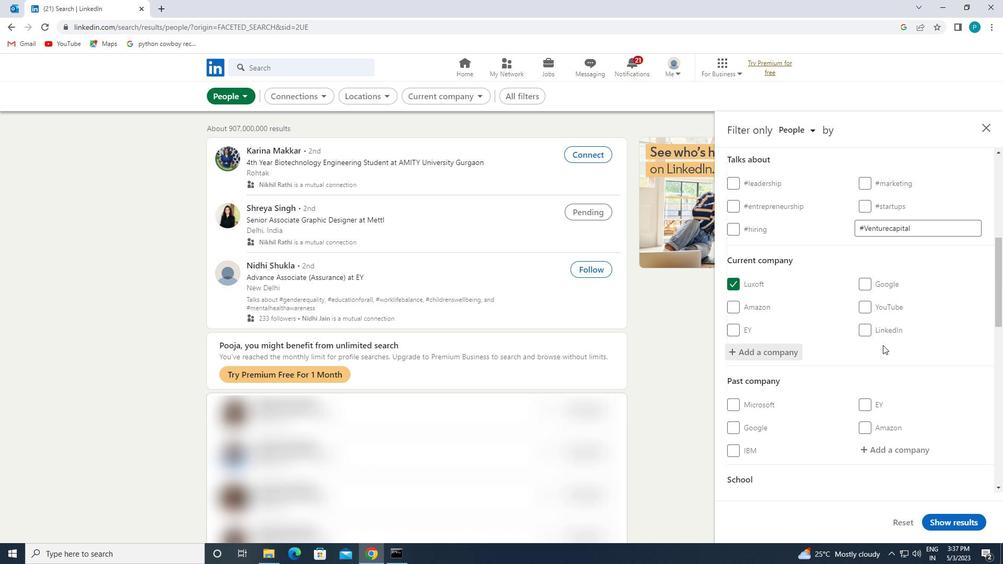 
Action: Mouse scrolled (883, 345) with delta (0, 0)
Screenshot: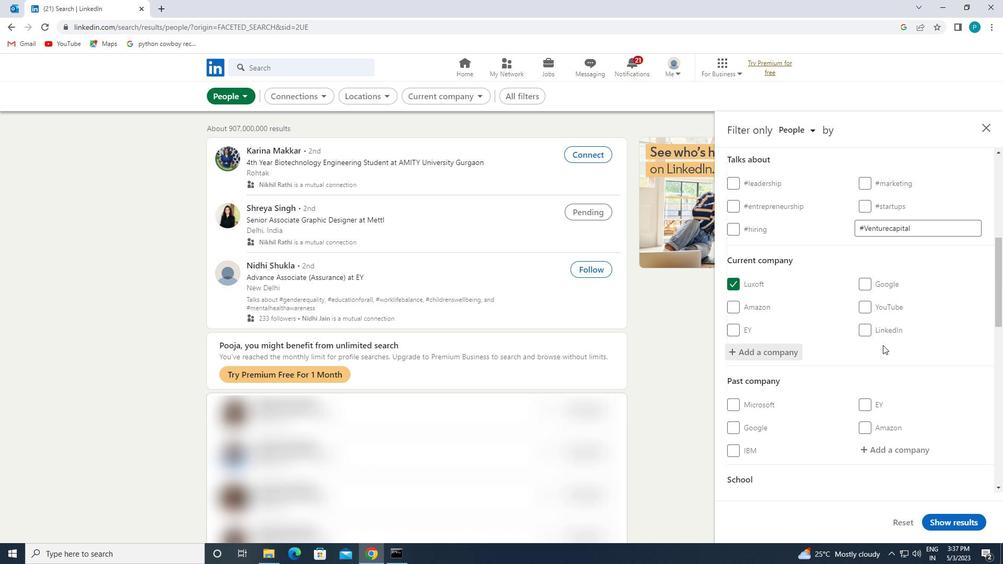 
Action: Mouse moved to (884, 349)
Screenshot: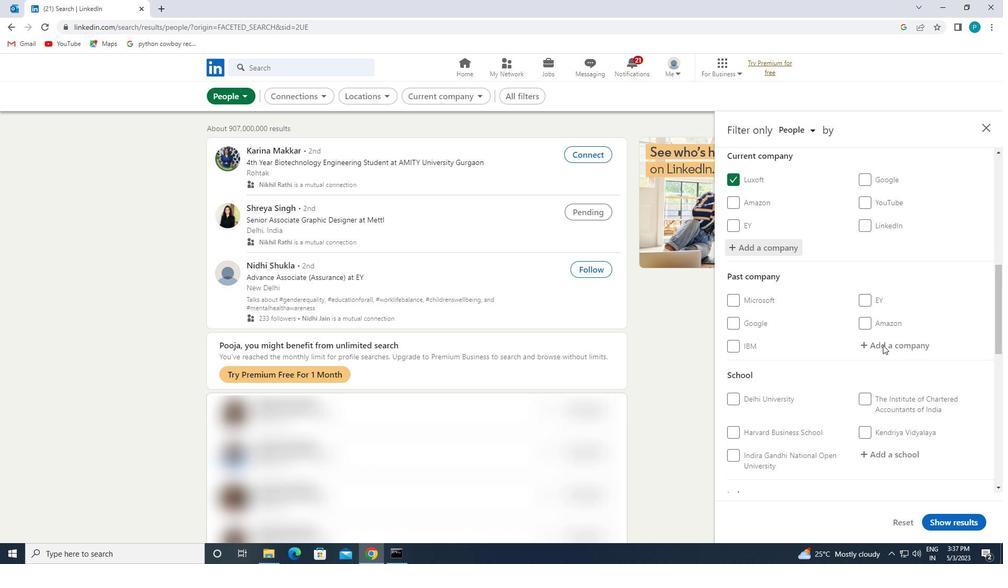 
Action: Mouse scrolled (884, 348) with delta (0, 0)
Screenshot: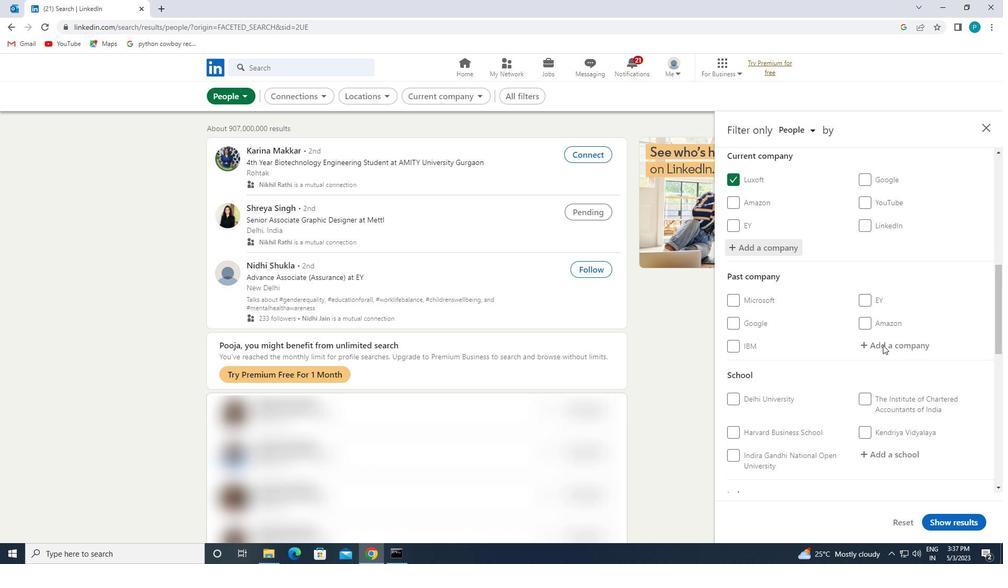 
Action: Mouse moved to (886, 358)
Screenshot: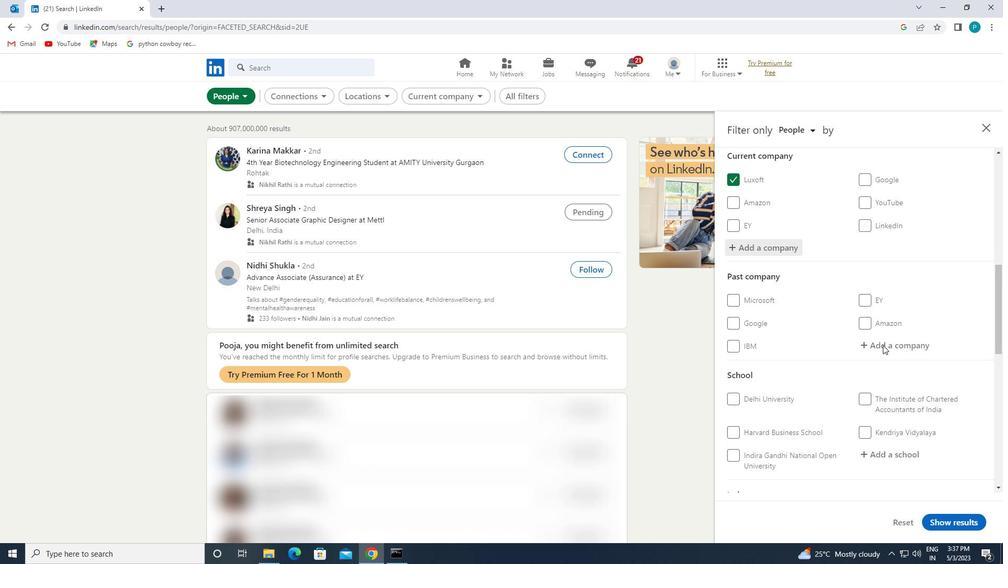
Action: Mouse scrolled (886, 357) with delta (0, 0)
Screenshot: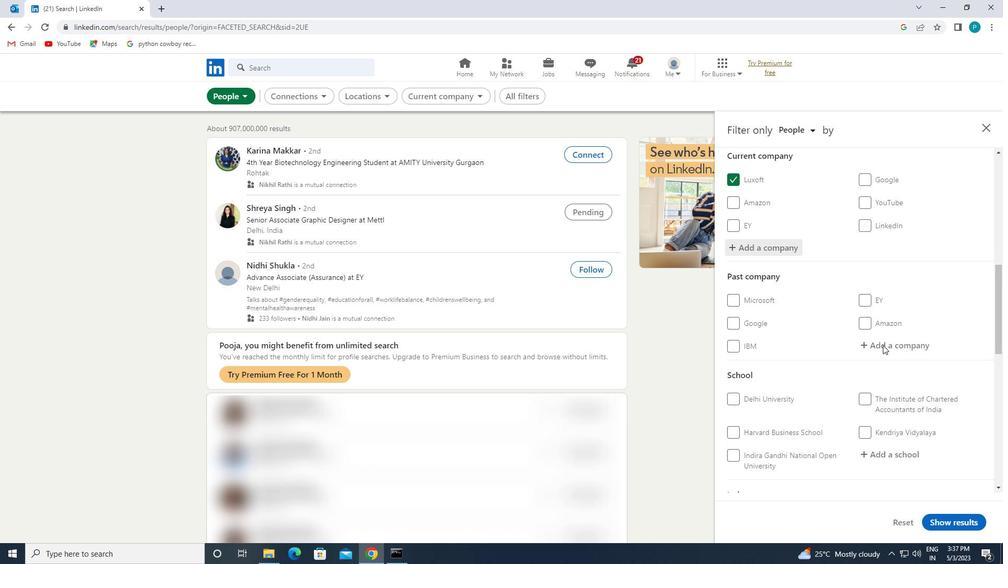 
Action: Mouse moved to (886, 360)
Screenshot: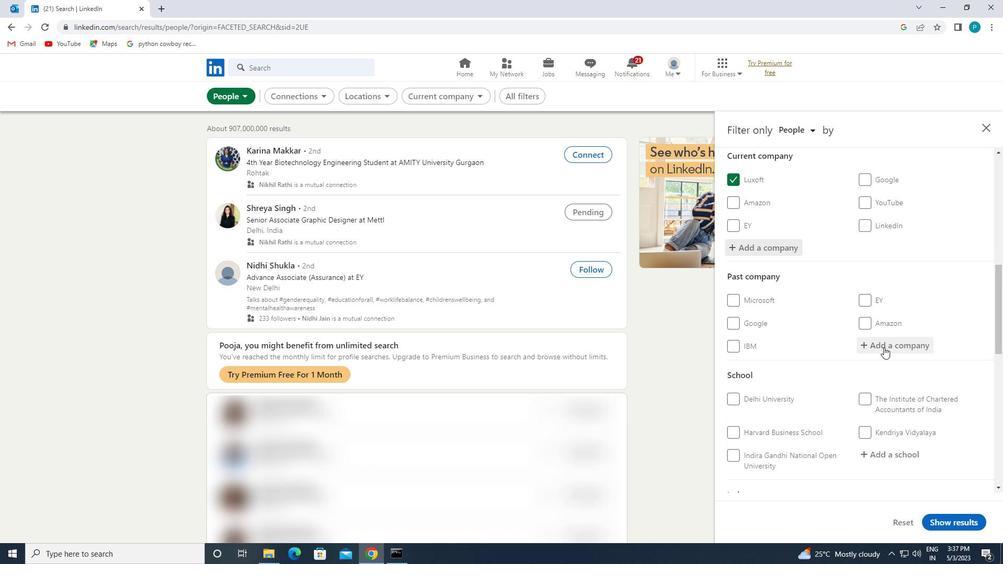 
Action: Mouse scrolled (886, 360) with delta (0, 0)
Screenshot: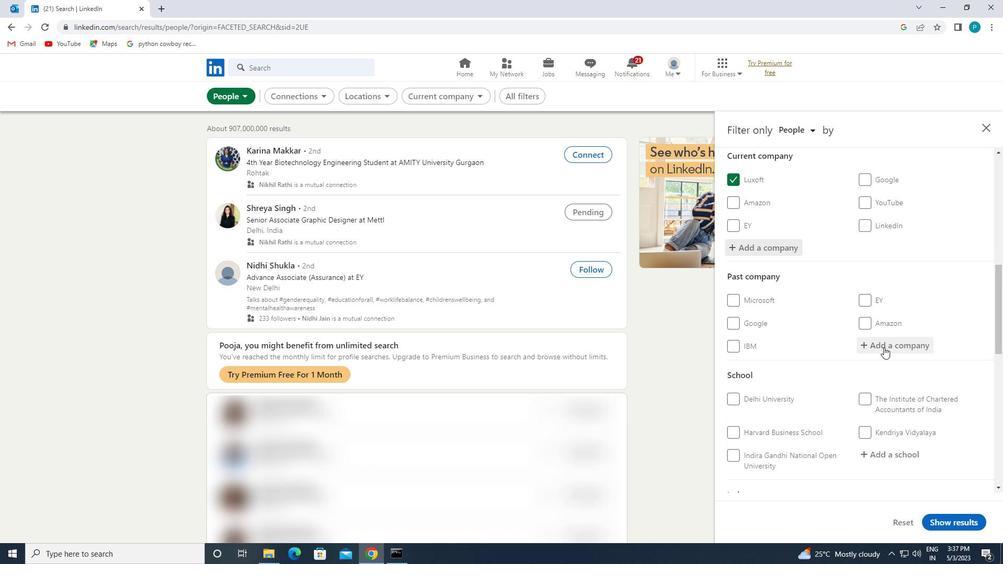 
Action: Mouse moved to (861, 294)
Screenshot: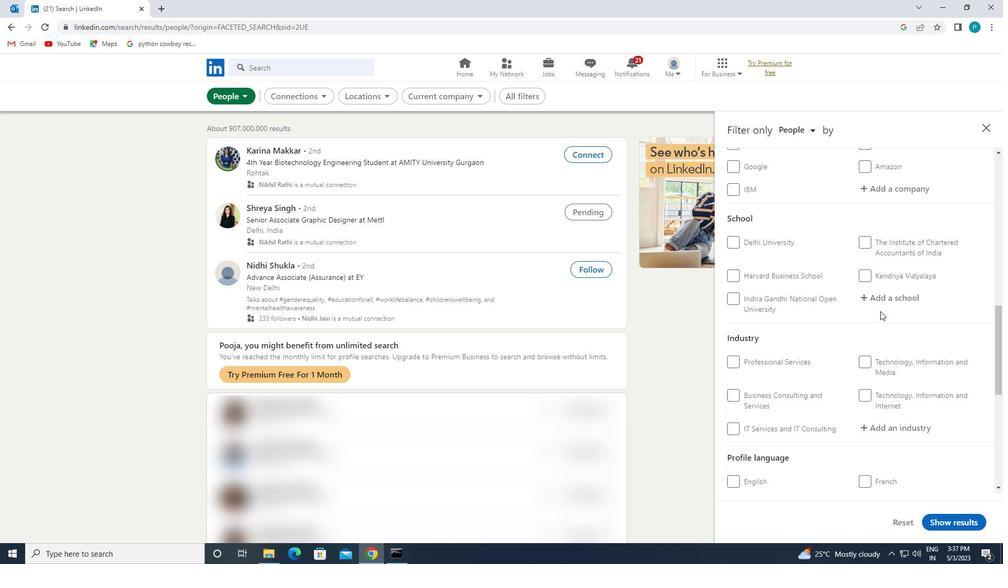 
Action: Mouse pressed left at (861, 294)
Screenshot: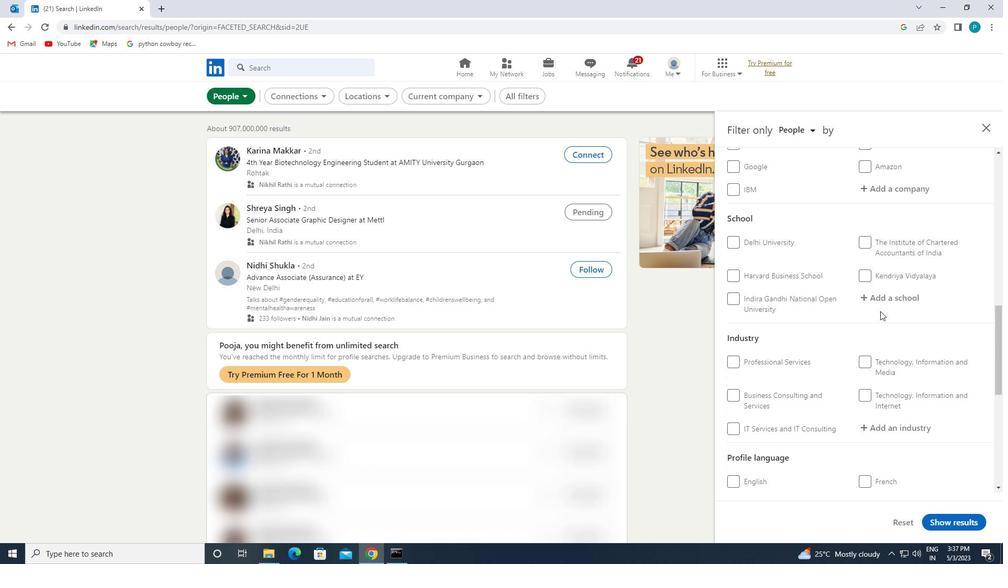 
Action: Mouse moved to (884, 311)
Screenshot: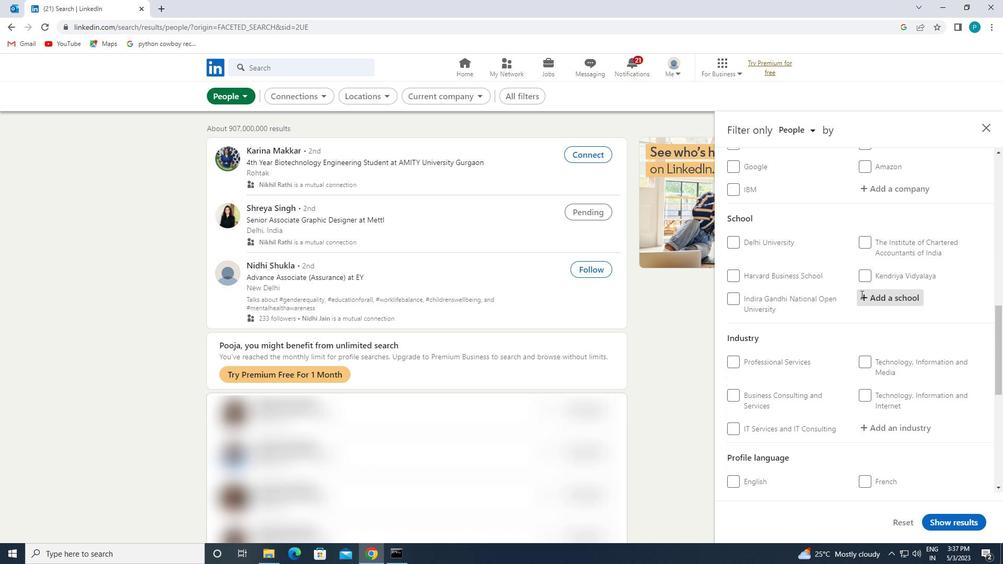 
Action: Key pressed <Key.caps_lock>P<Key.caps_lock>ONDICHERRY
Screenshot: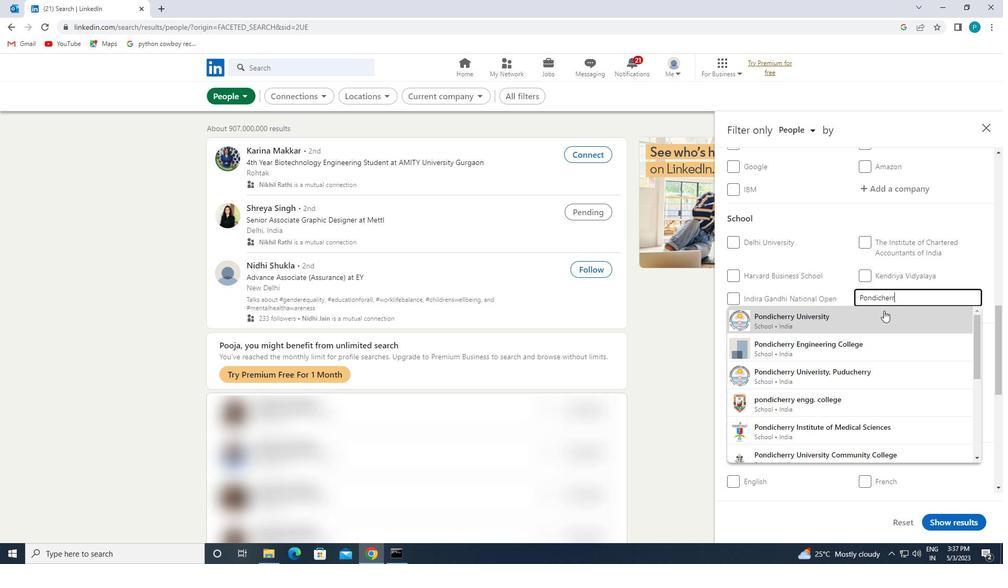 
Action: Mouse moved to (879, 343)
Screenshot: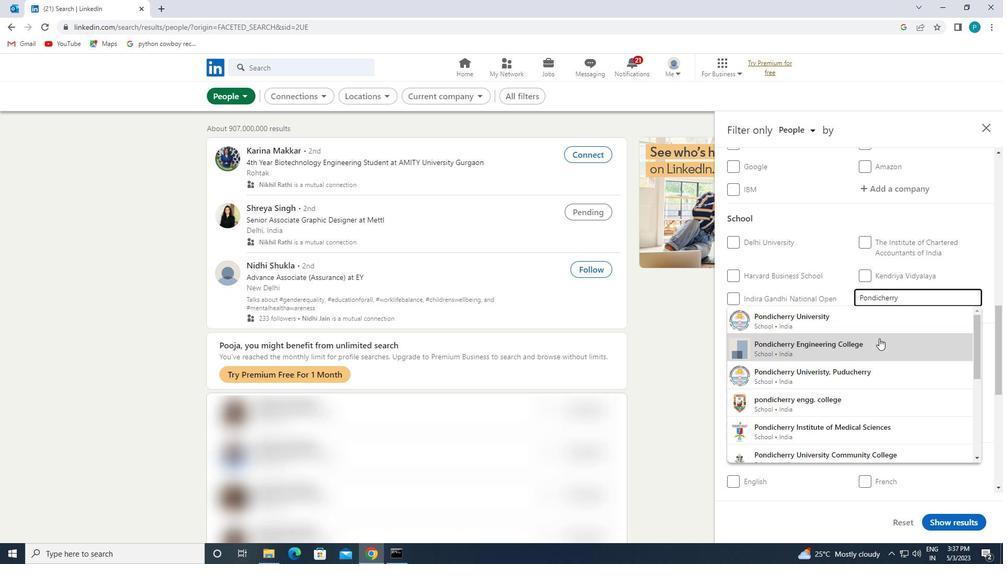 
Action: Mouse pressed left at (879, 343)
Screenshot: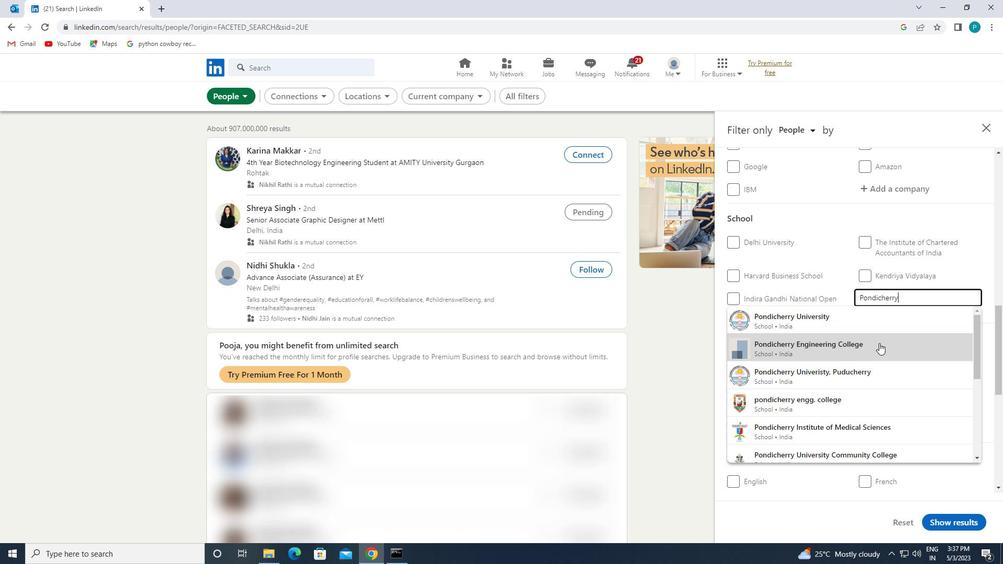 
Action: Mouse scrolled (879, 342) with delta (0, 0)
Screenshot: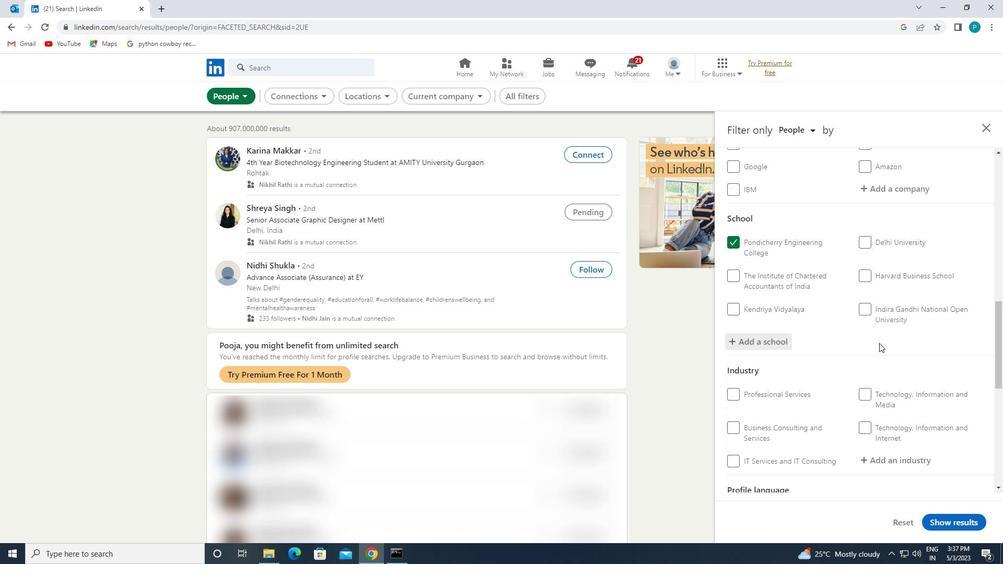 
Action: Mouse scrolled (879, 342) with delta (0, 0)
Screenshot: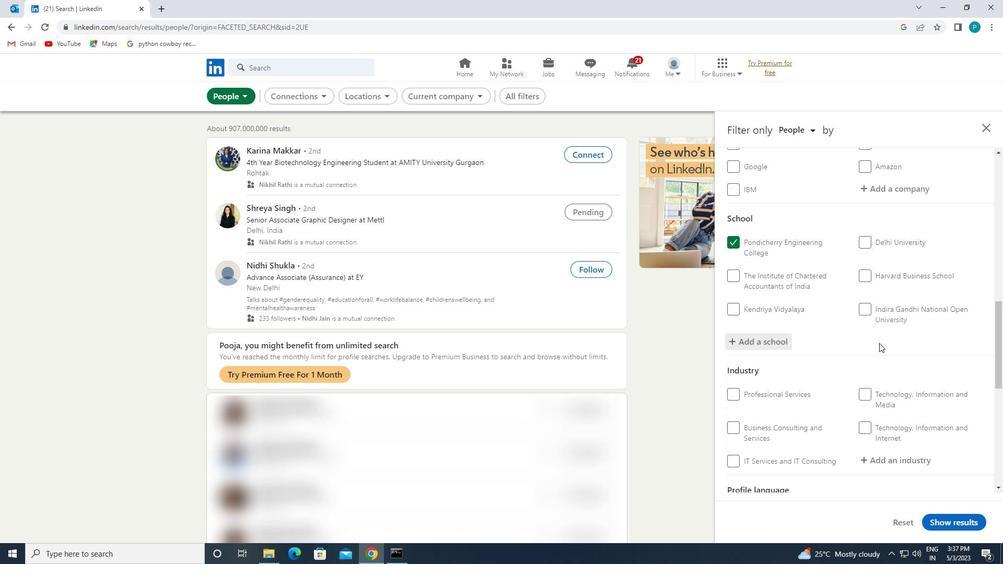 
Action: Mouse scrolled (879, 342) with delta (0, 0)
Screenshot: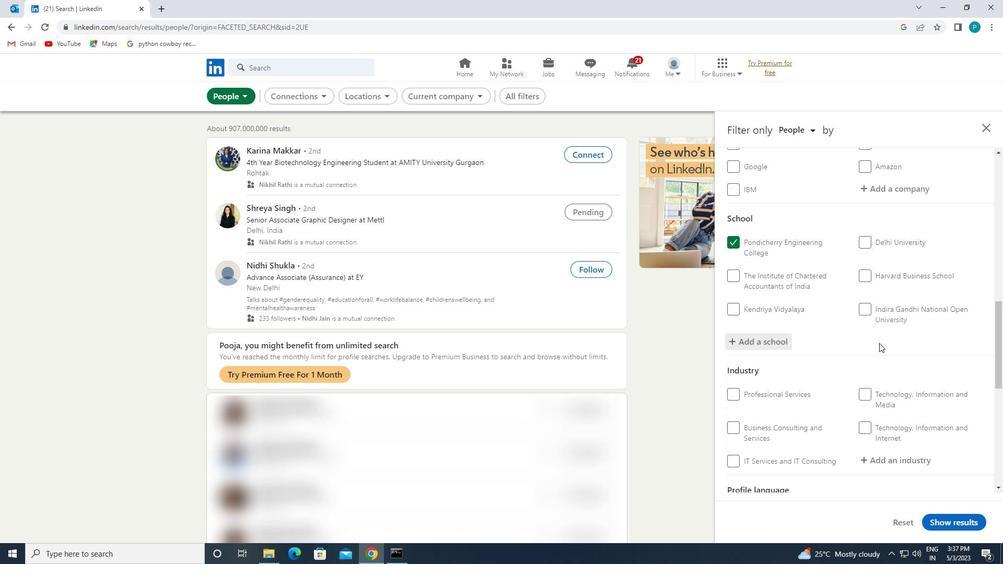 
Action: Mouse moved to (868, 312)
Screenshot: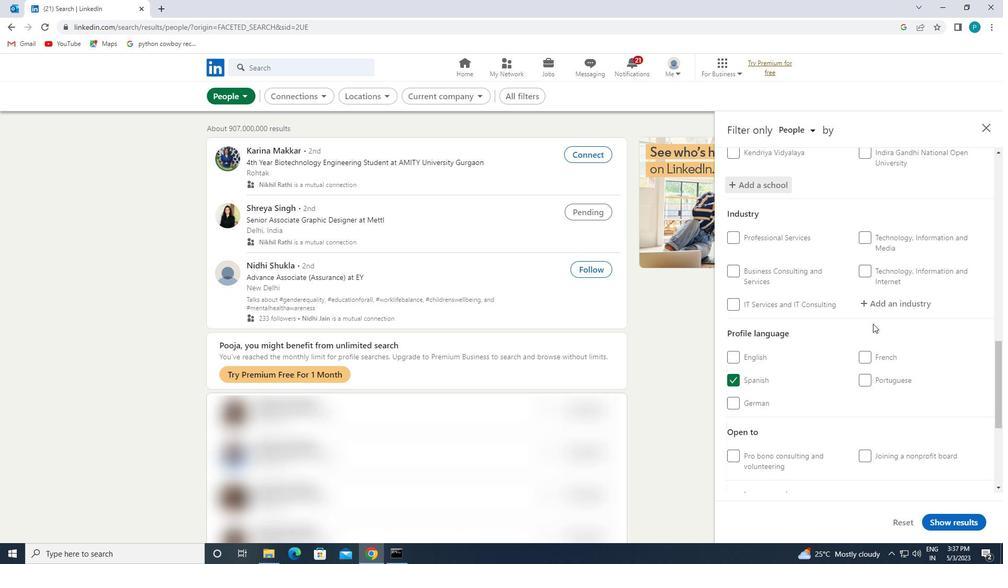 
Action: Mouse pressed left at (868, 312)
Screenshot: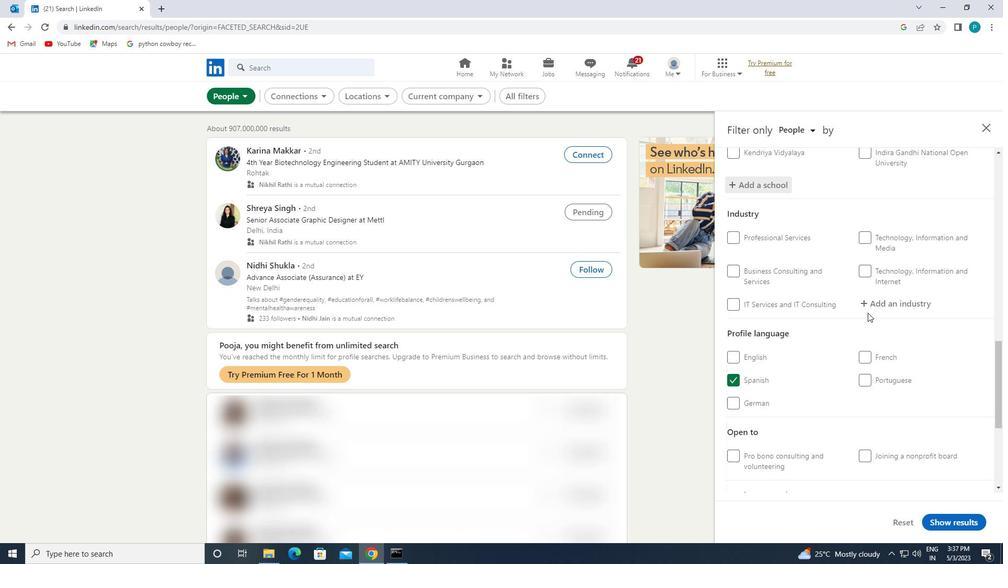 
Action: Mouse moved to (865, 304)
Screenshot: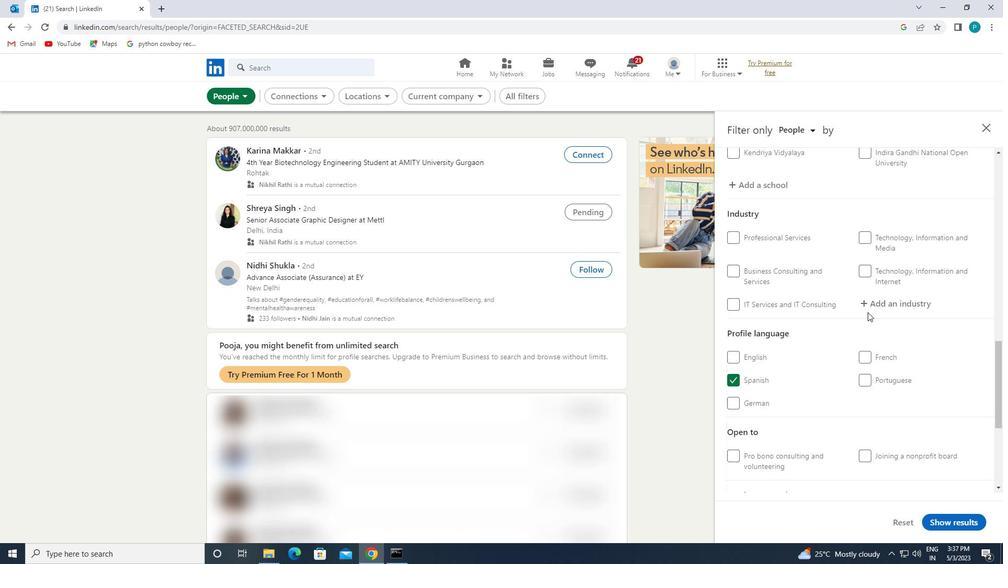 
Action: Mouse pressed left at (865, 304)
Screenshot: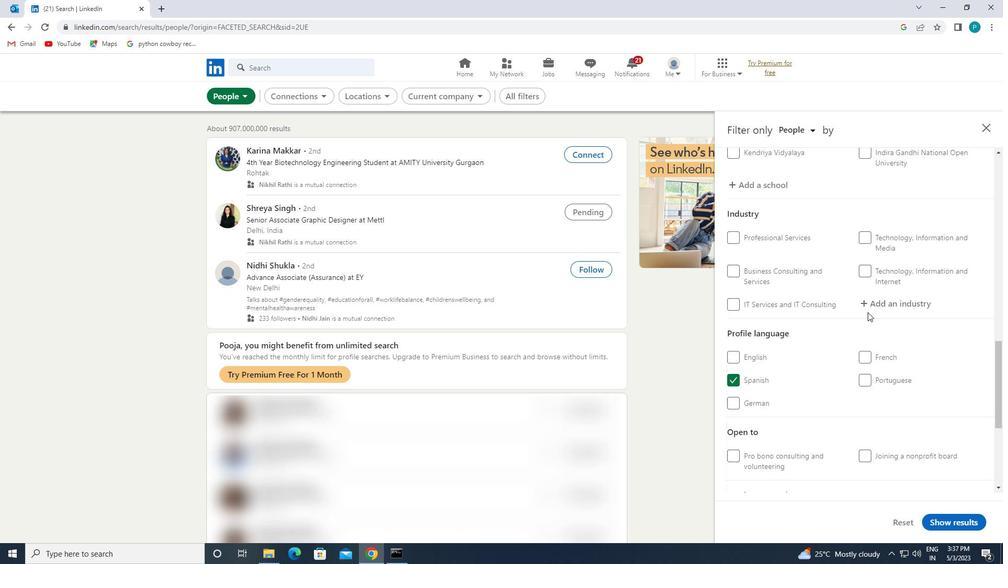 
Action: Mouse moved to (864, 304)
Screenshot: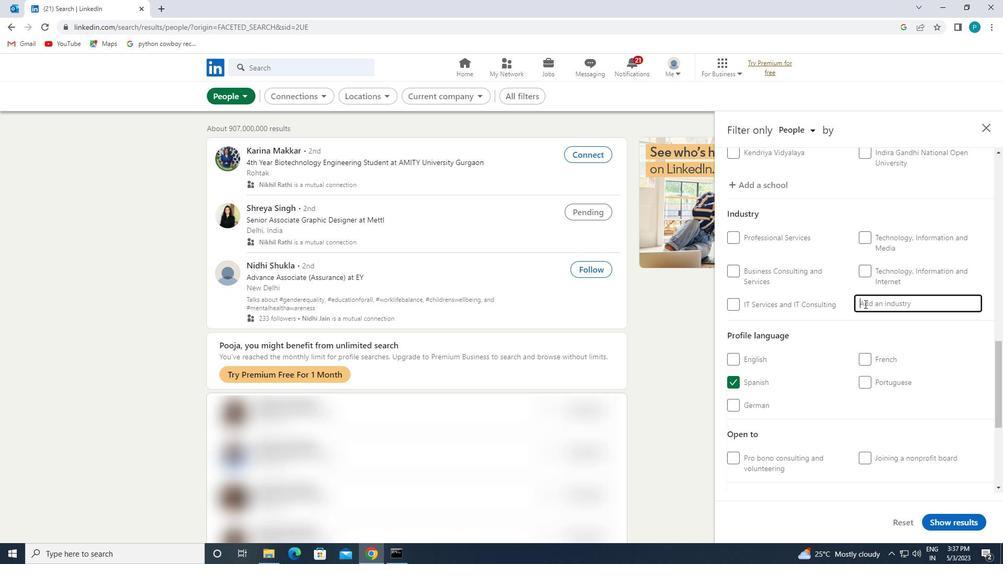 
Action: Key pressed <Key.caps_lock>R<Key.caps_lock>AN
Screenshot: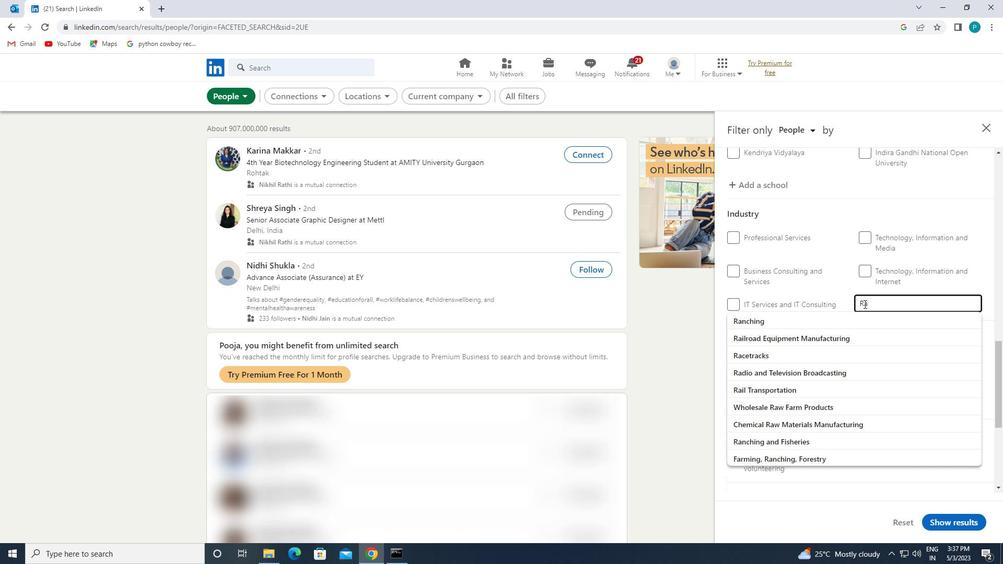 
Action: Mouse moved to (853, 317)
Screenshot: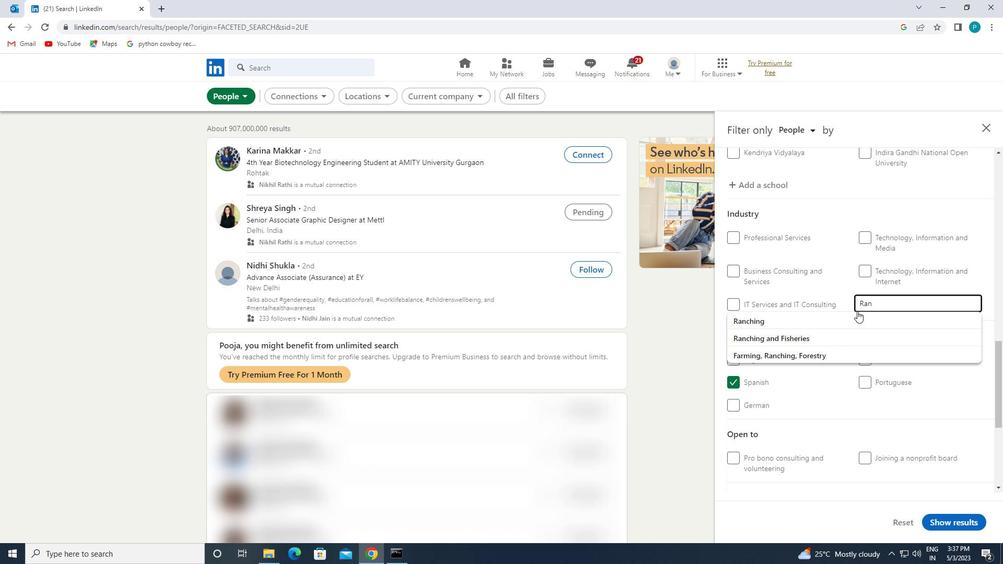 
Action: Mouse pressed left at (853, 317)
Screenshot: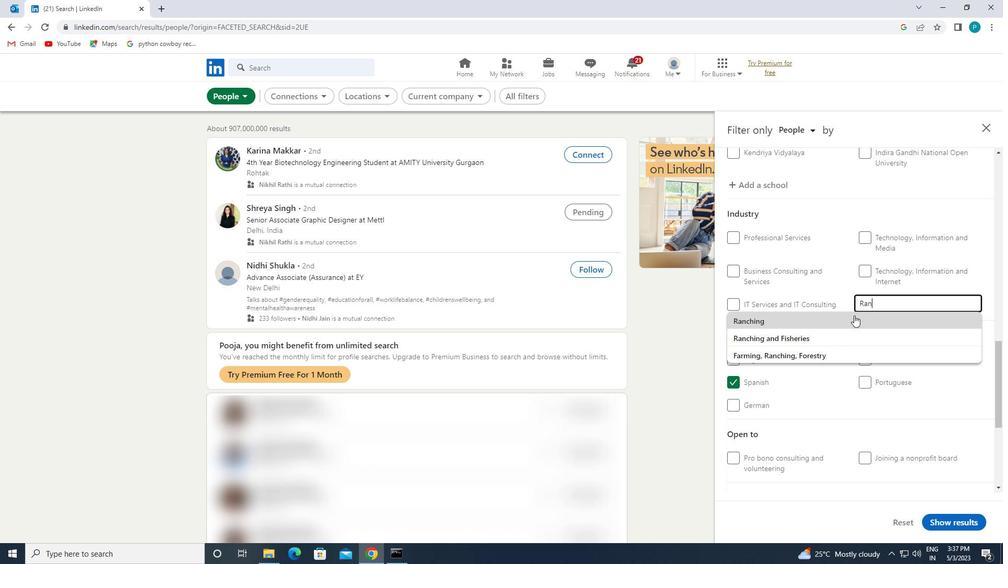 
Action: Mouse moved to (855, 338)
Screenshot: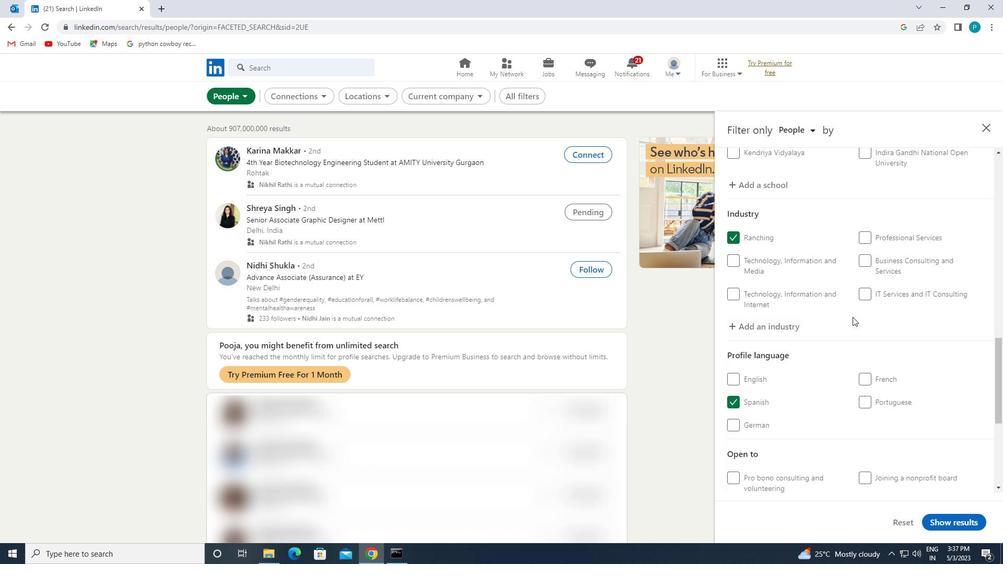 
Action: Mouse scrolled (855, 337) with delta (0, 0)
Screenshot: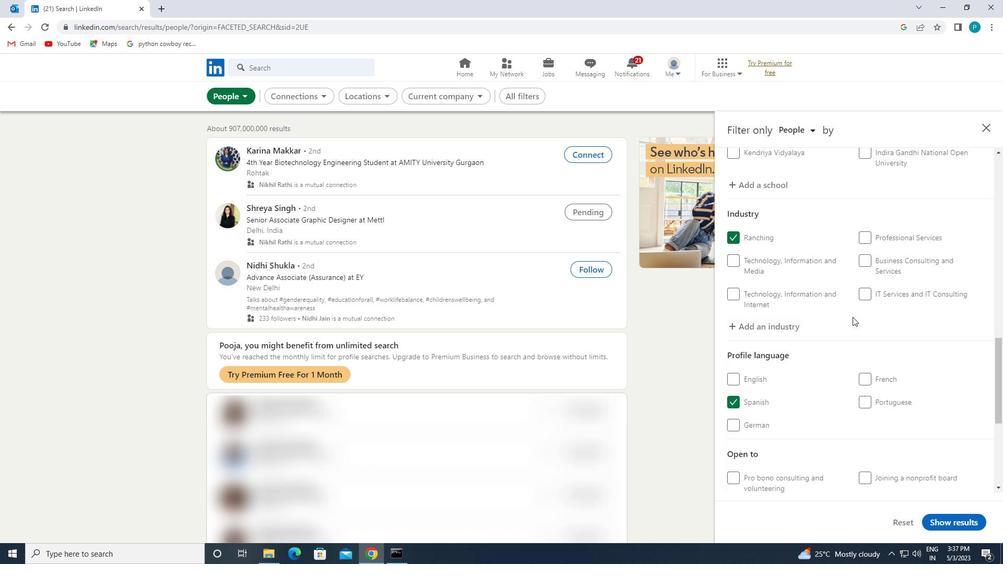 
Action: Mouse moved to (855, 338)
Screenshot: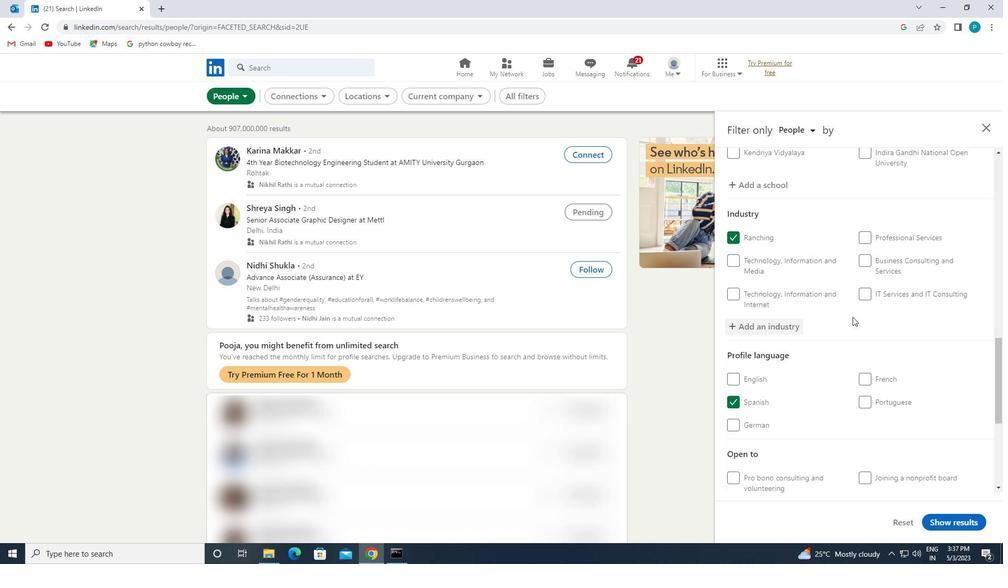
Action: Mouse scrolled (855, 338) with delta (0, 0)
Screenshot: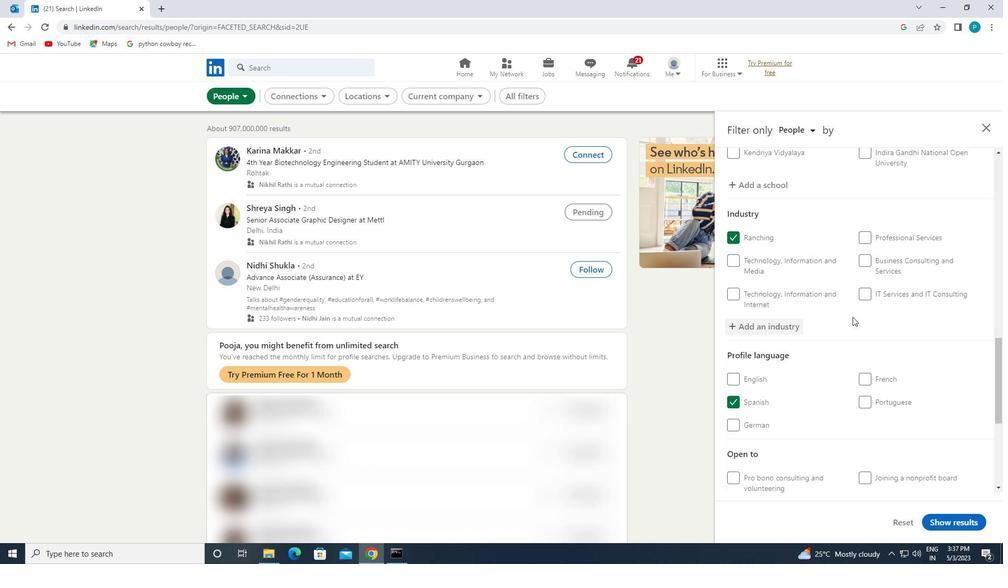 
Action: Mouse moved to (855, 339)
Screenshot: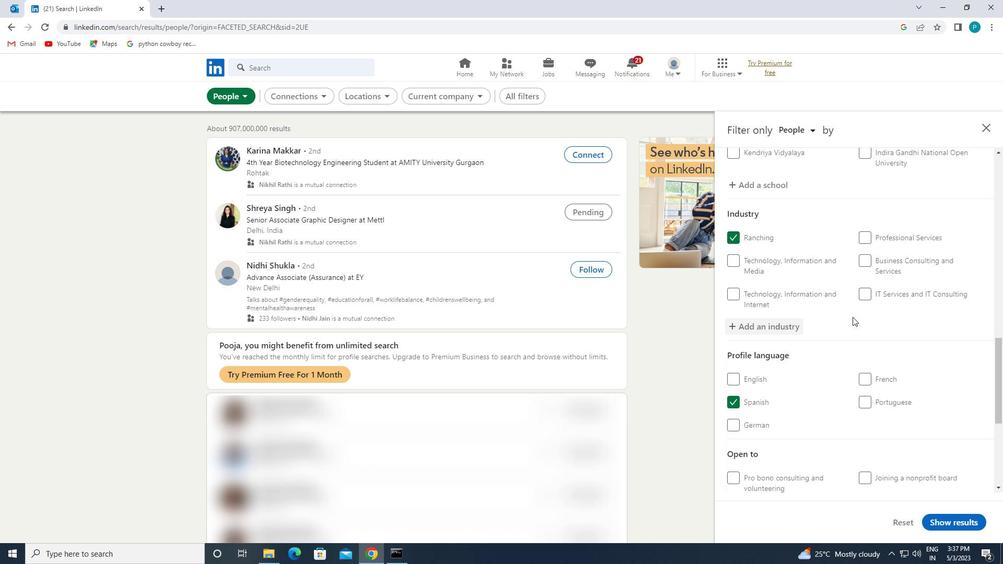 
Action: Mouse scrolled (855, 339) with delta (0, 0)
Screenshot: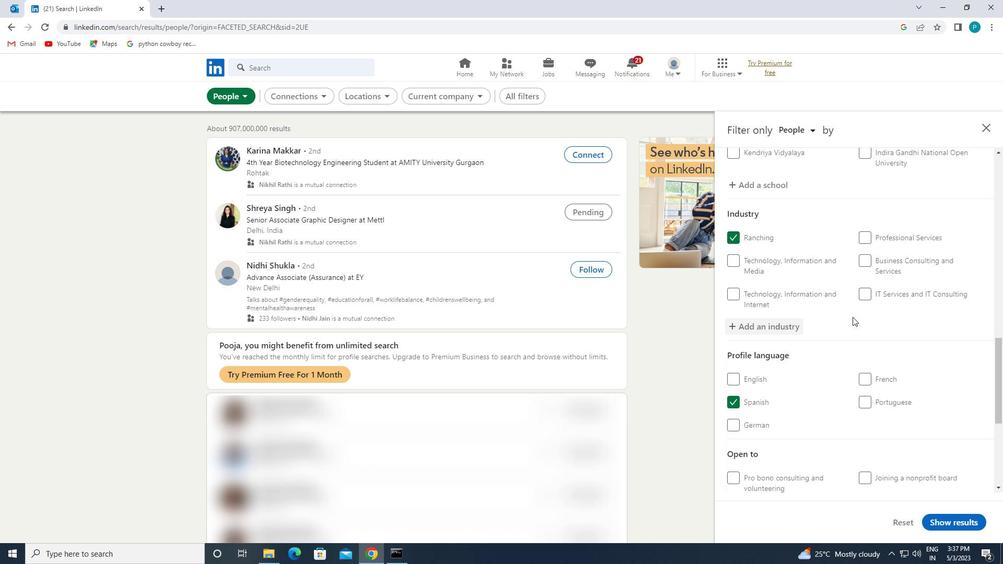 
Action: Mouse moved to (866, 349)
Screenshot: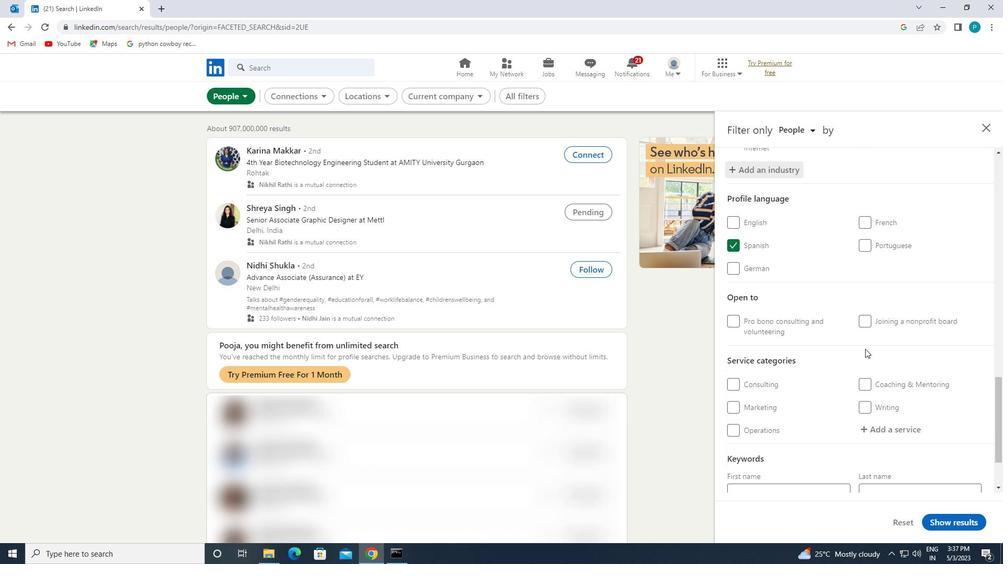 
Action: Mouse scrolled (866, 348) with delta (0, 0)
Screenshot: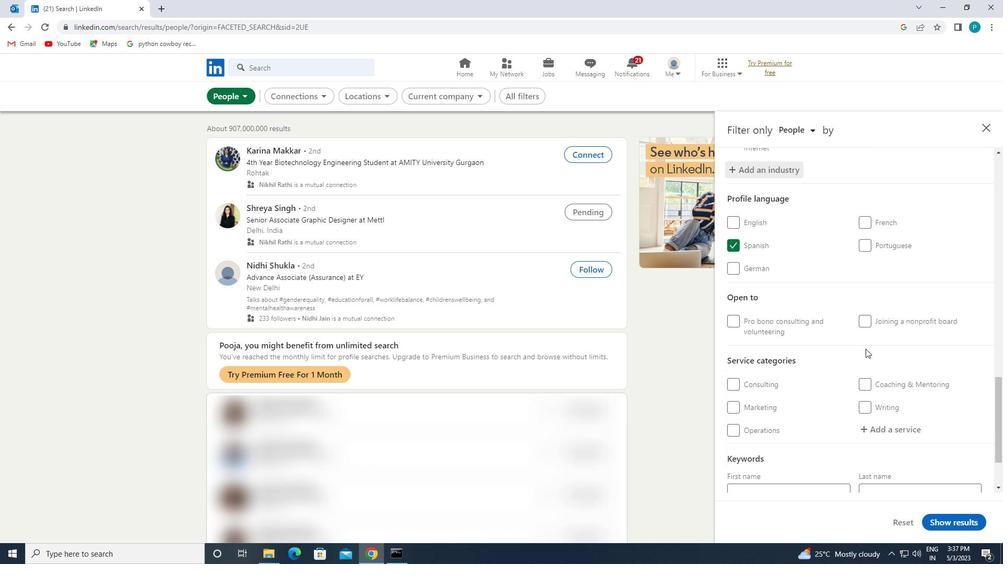 
Action: Mouse scrolled (866, 348) with delta (0, 0)
Screenshot: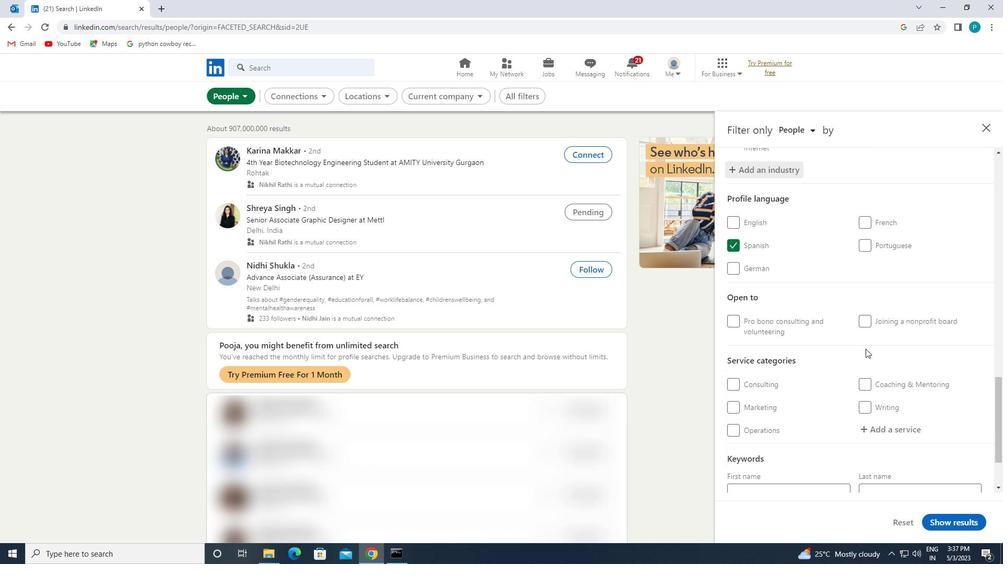 
Action: Mouse moved to (866, 349)
Screenshot: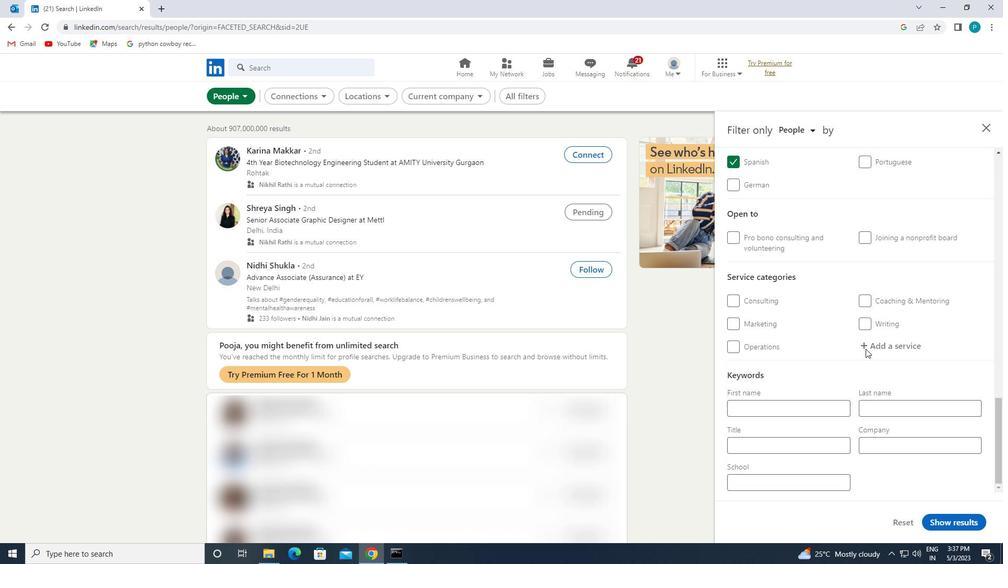 
Action: Mouse pressed left at (866, 349)
Screenshot: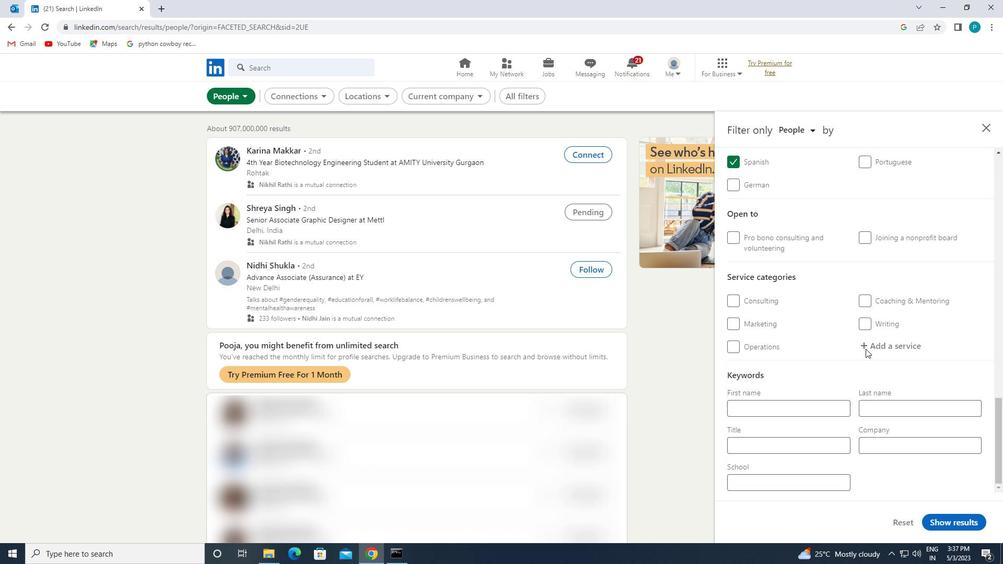 
Action: Mouse moved to (877, 353)
Screenshot: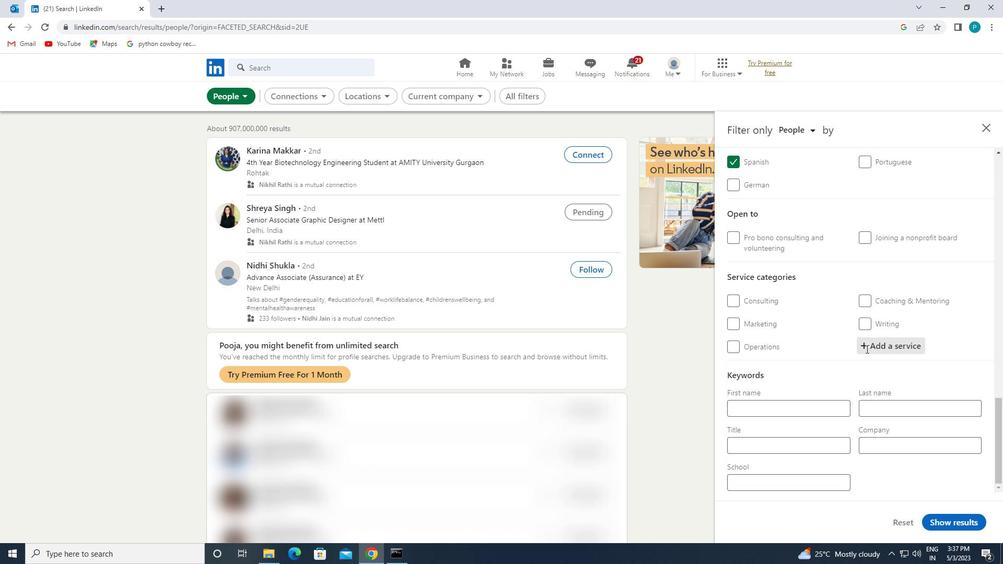
Action: Key pressed <Key.caps_lock>W<Key.caps_lock>RITING
Screenshot: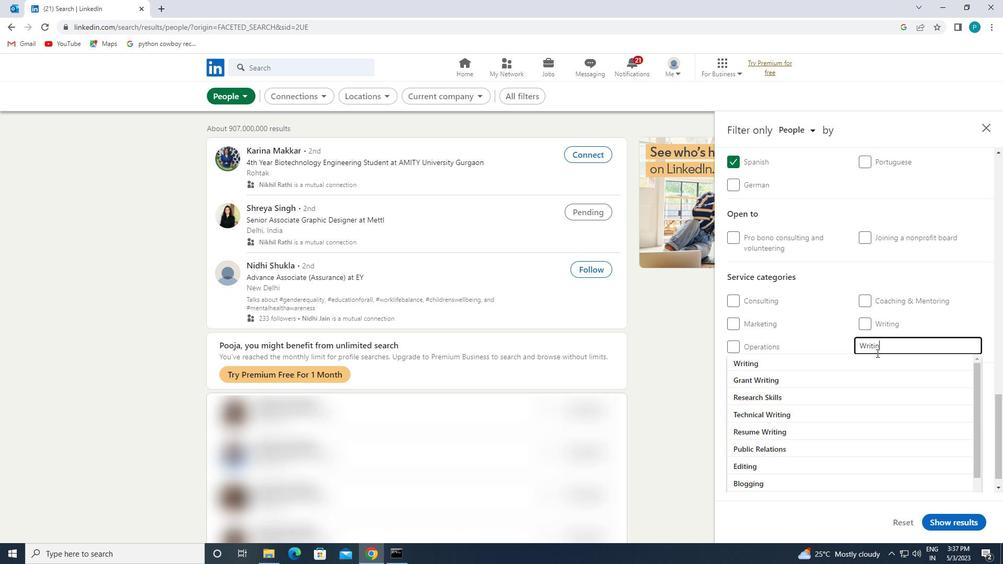 
Action: Mouse moved to (876, 354)
Screenshot: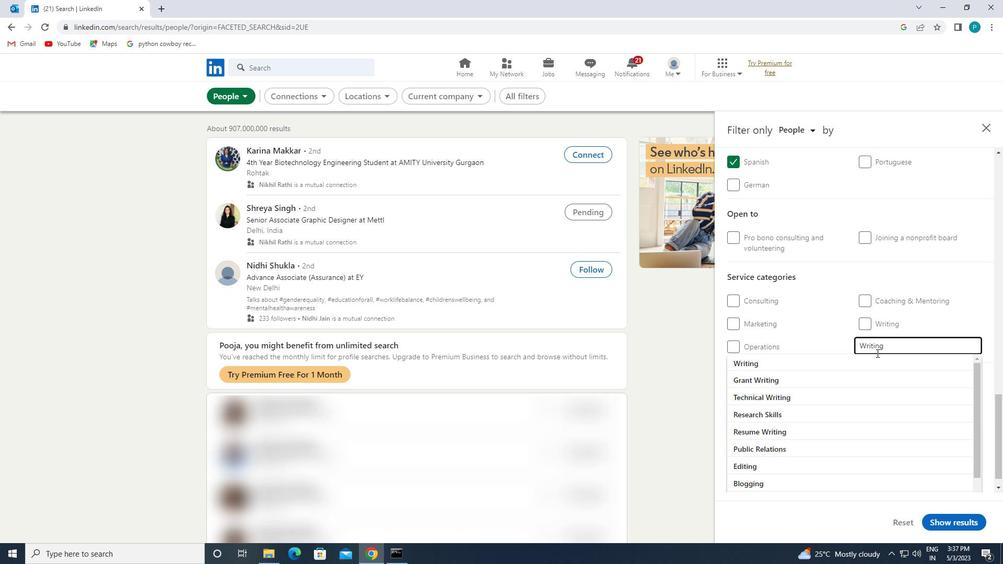 
Action: Mouse pressed left at (876, 354)
Screenshot: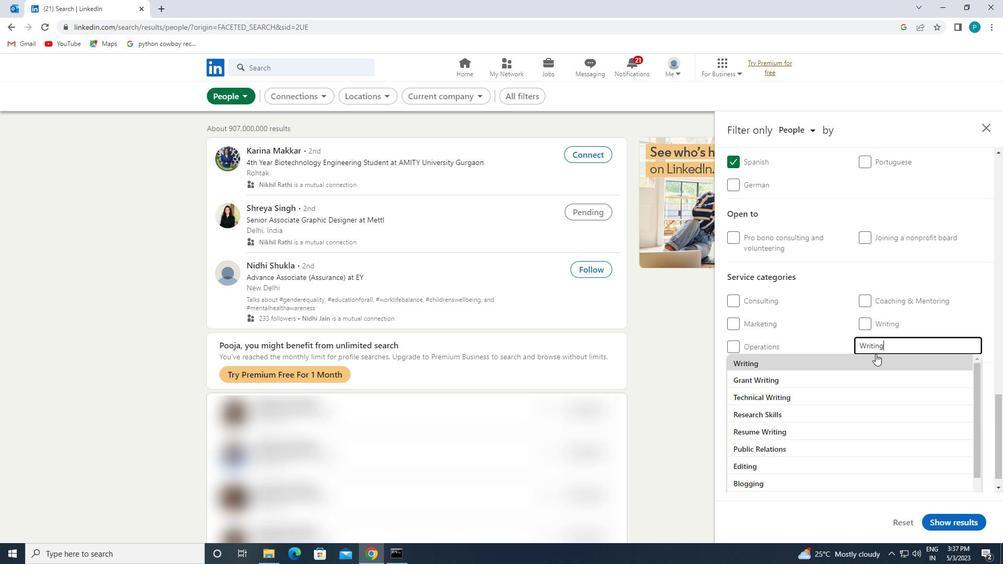 
Action: Mouse scrolled (876, 353) with delta (0, 0)
Screenshot: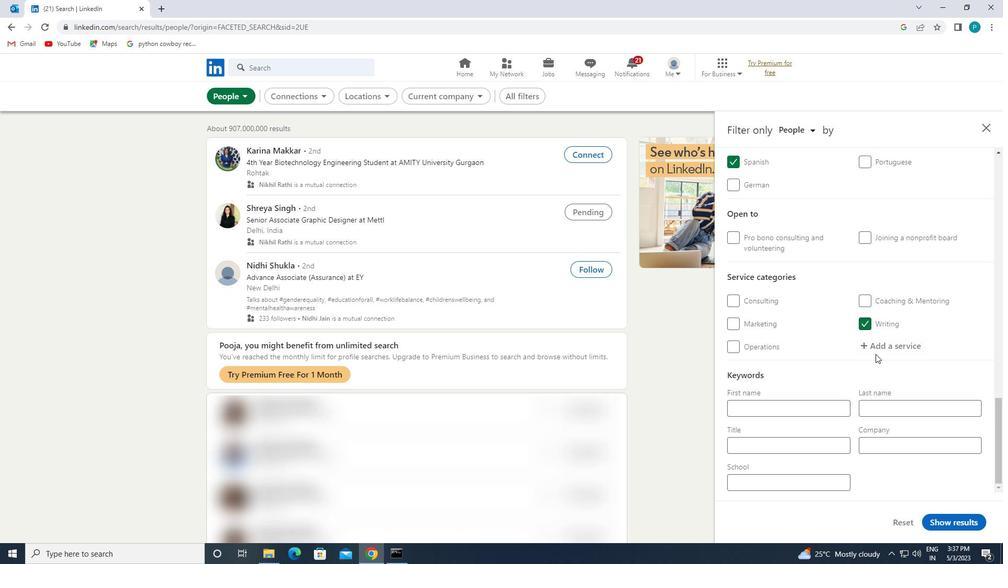 
Action: Mouse scrolled (876, 353) with delta (0, 0)
Screenshot: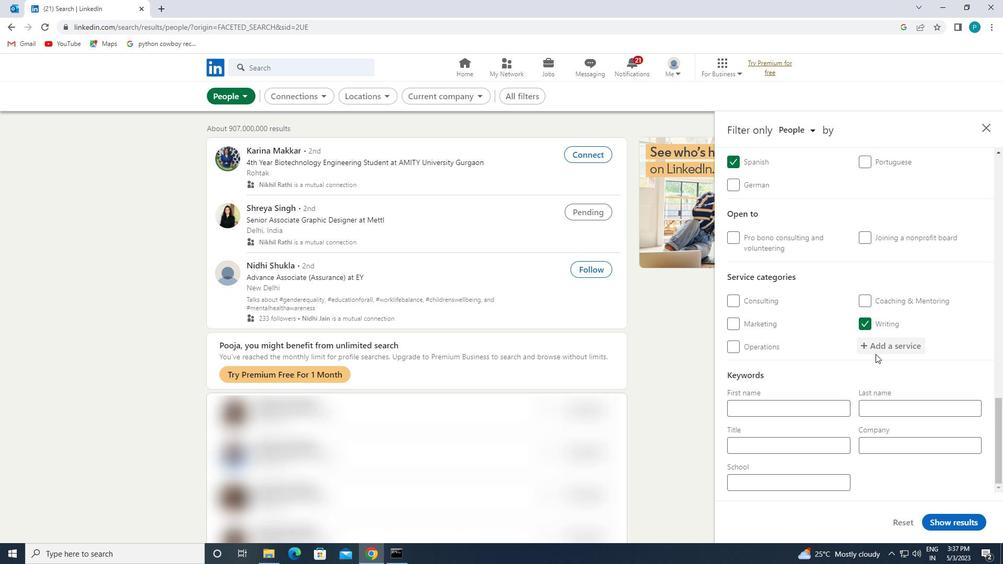 
Action: Mouse scrolled (876, 353) with delta (0, 0)
Screenshot: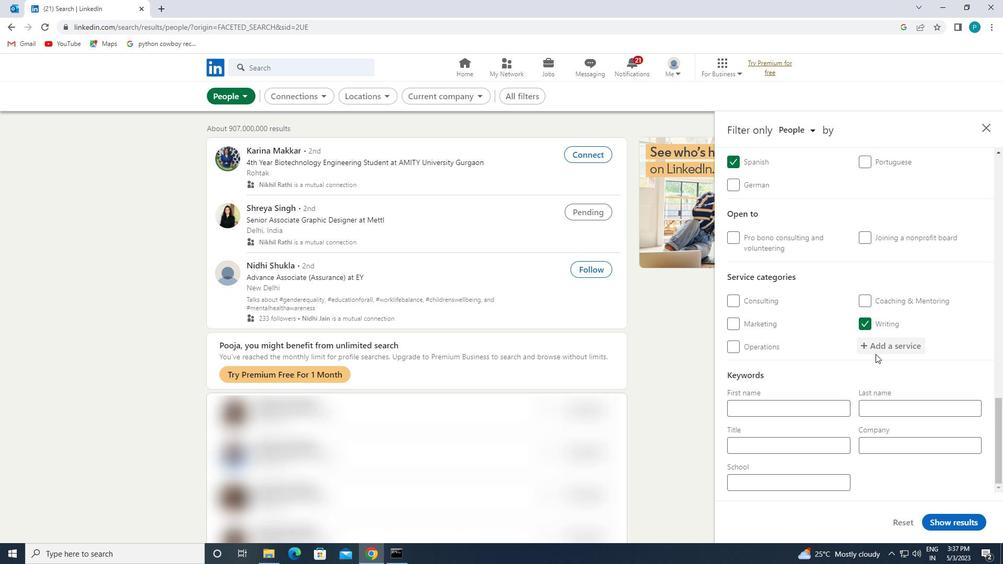
Action: Mouse scrolled (876, 353) with delta (0, 0)
Screenshot: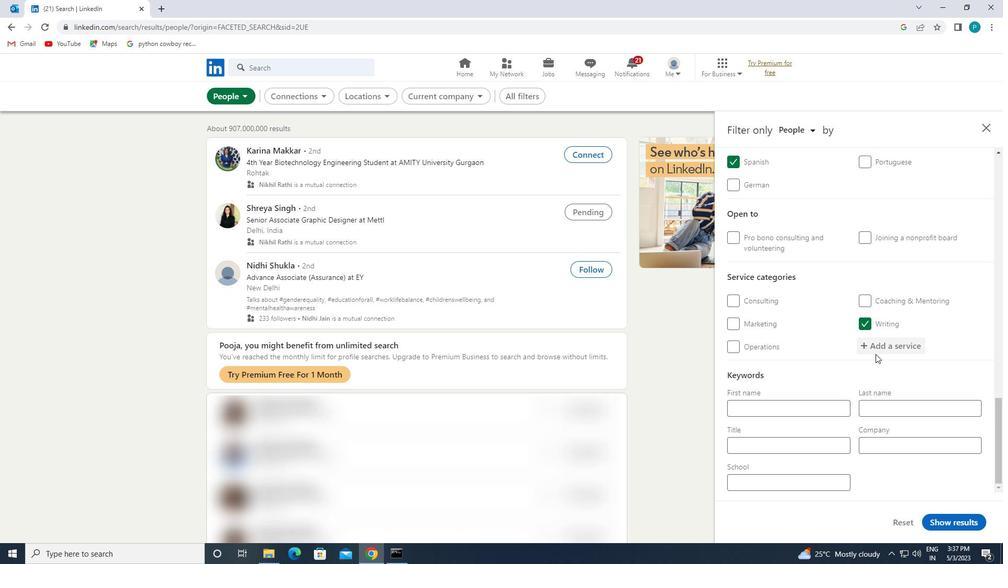 
Action: Mouse moved to (776, 441)
Screenshot: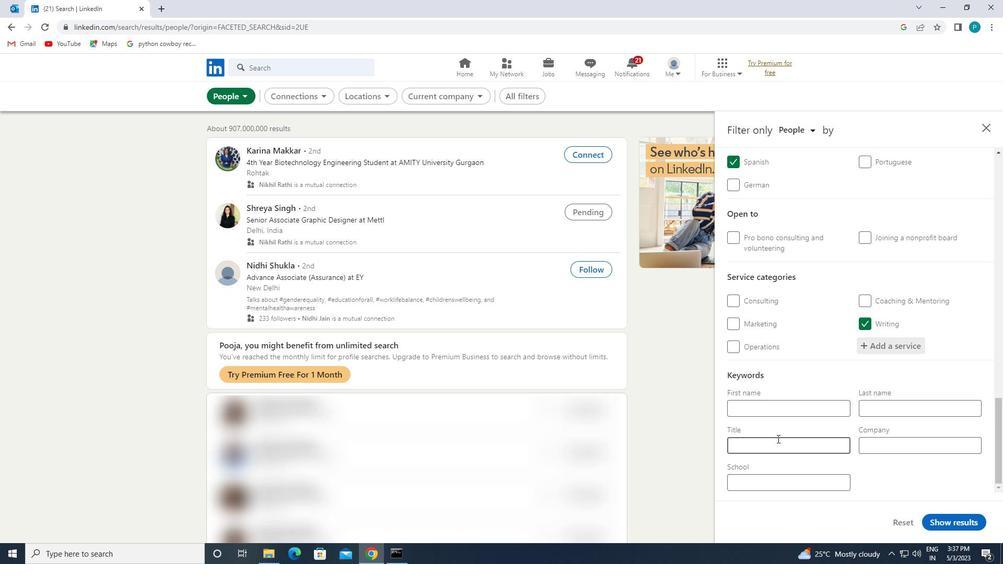 
Action: Mouse pressed left at (776, 441)
Screenshot: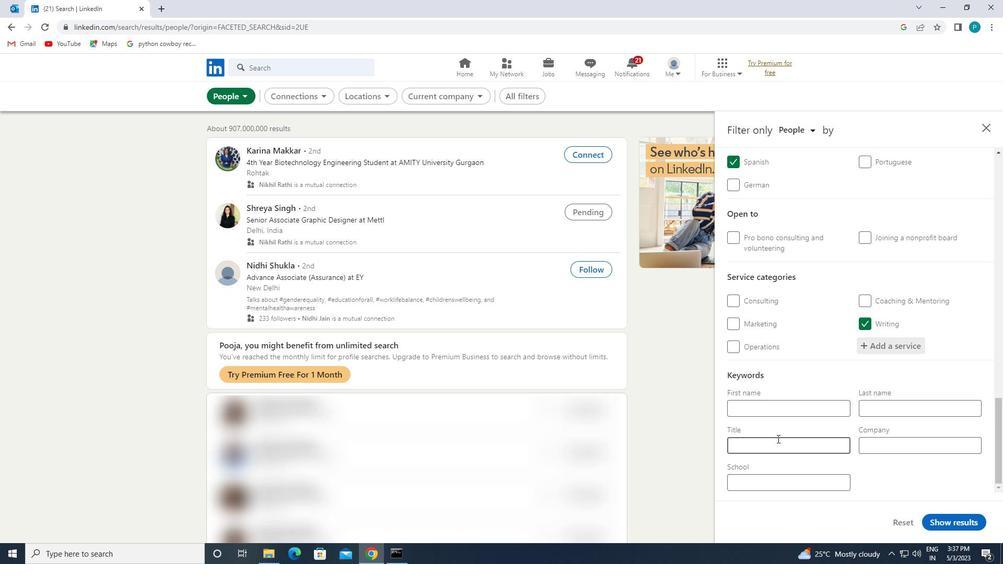 
Action: Mouse moved to (774, 440)
Screenshot: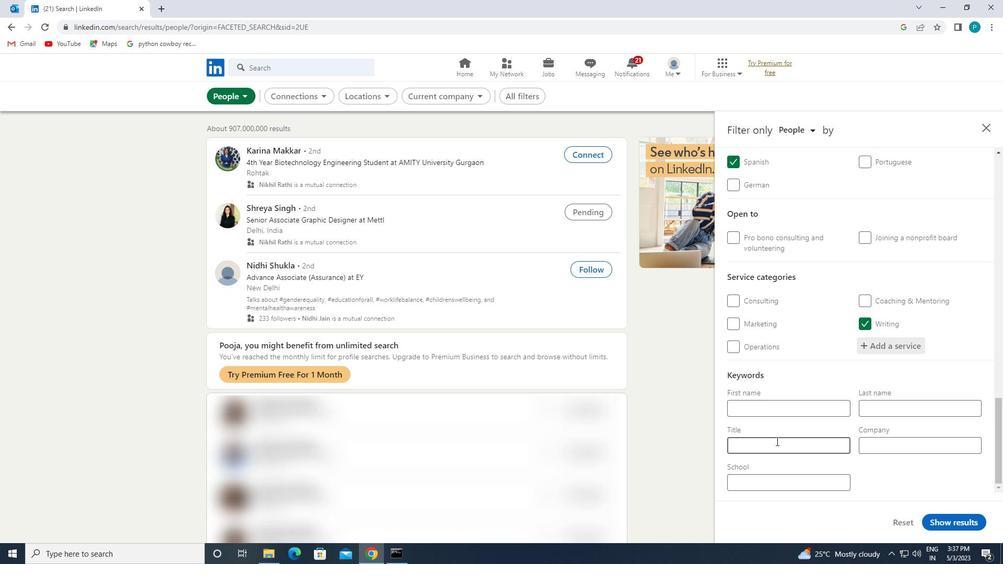 
Action: Key pressed <Key.caps_lock>A<Key.caps_lock>CTOR
Screenshot: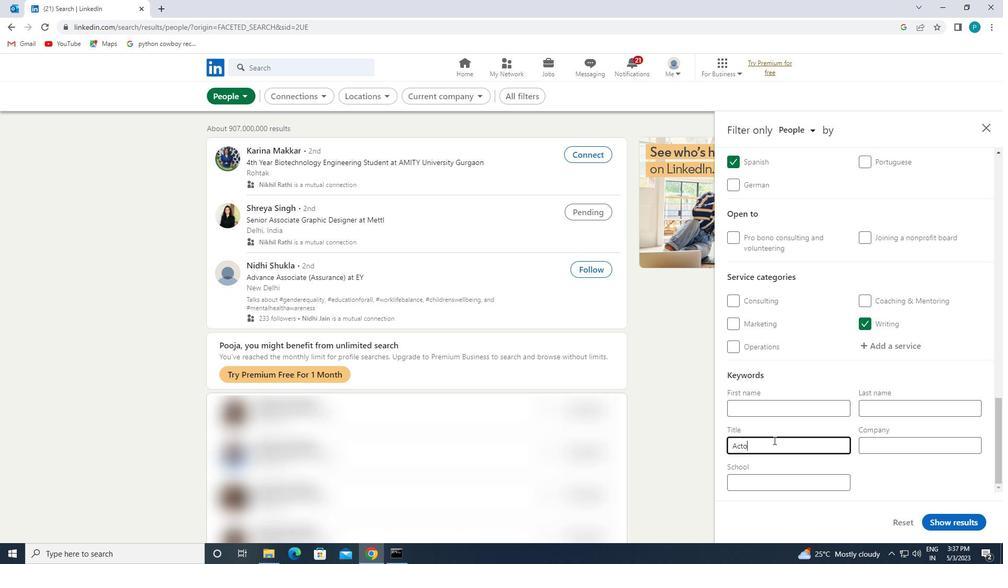 
Action: Mouse moved to (942, 520)
Screenshot: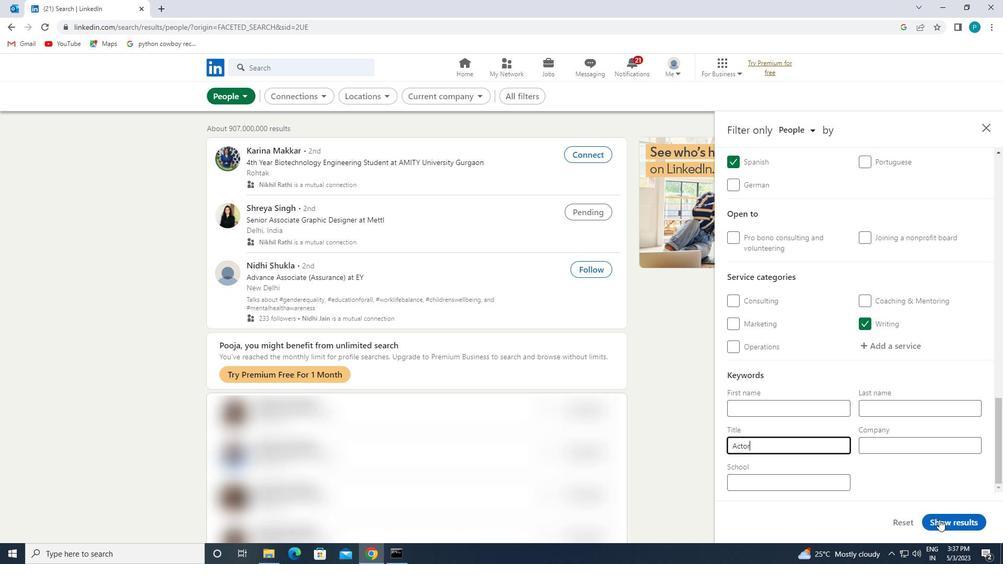 
Action: Mouse pressed left at (942, 520)
Screenshot: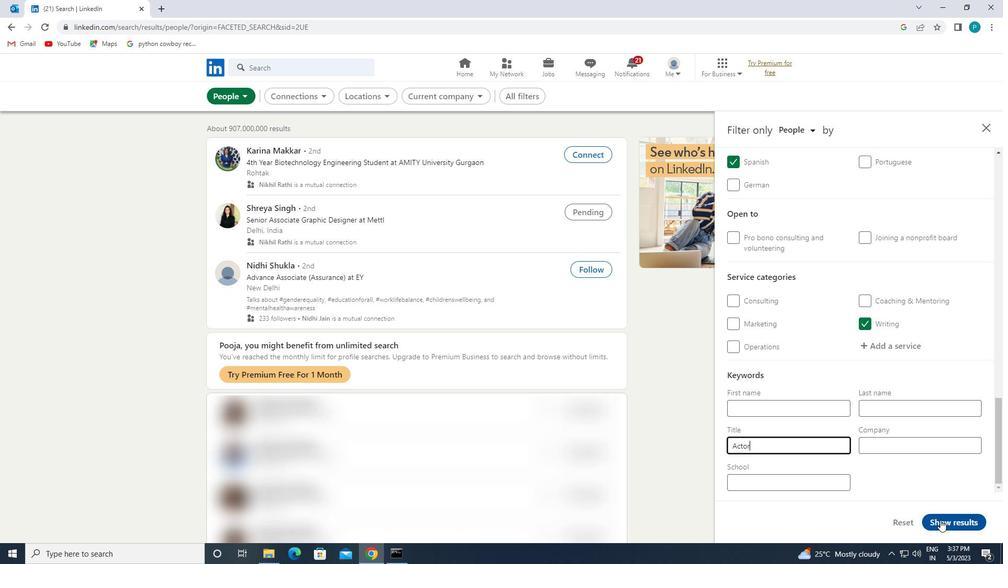 
Action: Mouse moved to (942, 517)
Screenshot: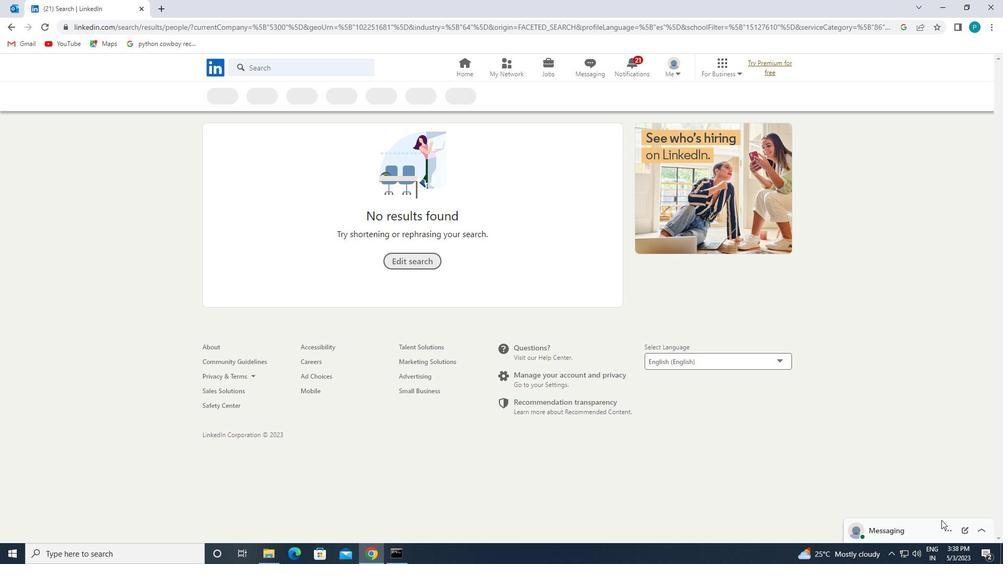 
